 Task: Search one way flight ticket for 2 adults, 4 children and 1 infant on lap in business from New York/islip: Long Island Macarthur Airport to Indianapolis: Indianapolis International Airport on 8-5-2023. Choice of flights is Westjet. Price is upto 78000. Outbound departure time preference is 10:00.
Action: Mouse moved to (291, 246)
Screenshot: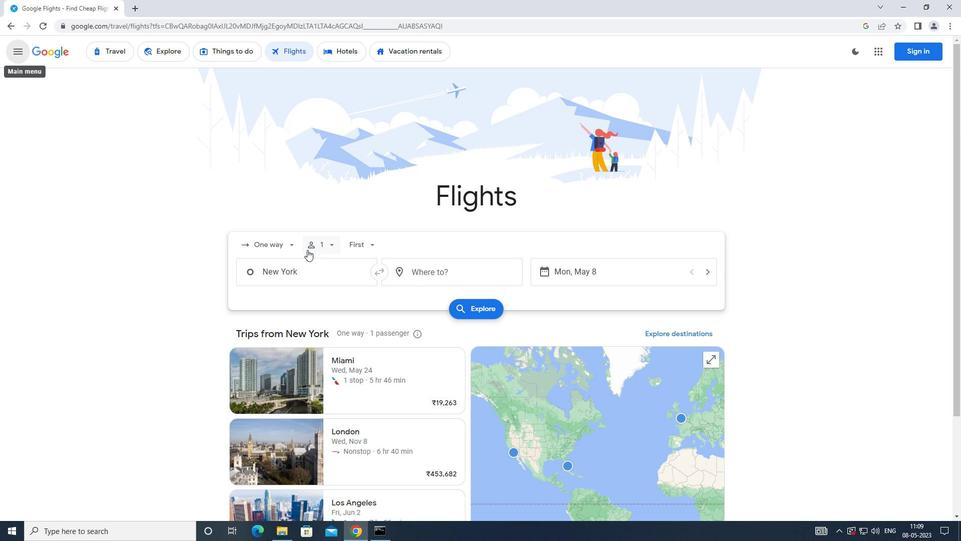 
Action: Mouse pressed left at (291, 246)
Screenshot: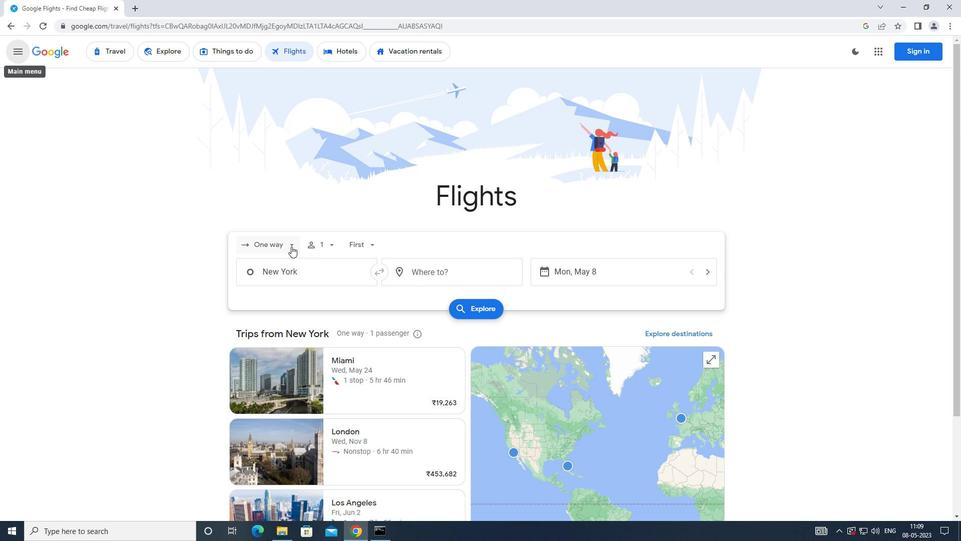
Action: Mouse moved to (298, 290)
Screenshot: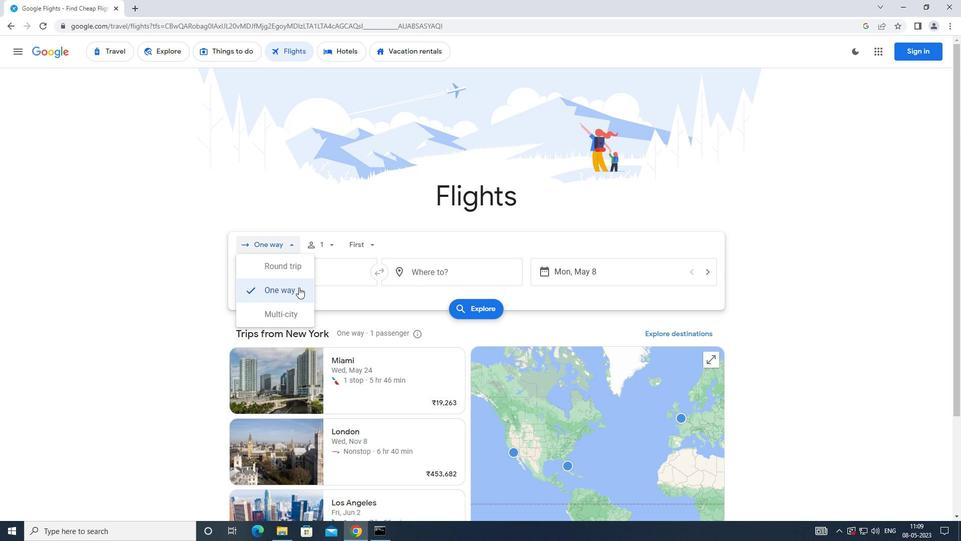 
Action: Mouse pressed left at (298, 290)
Screenshot: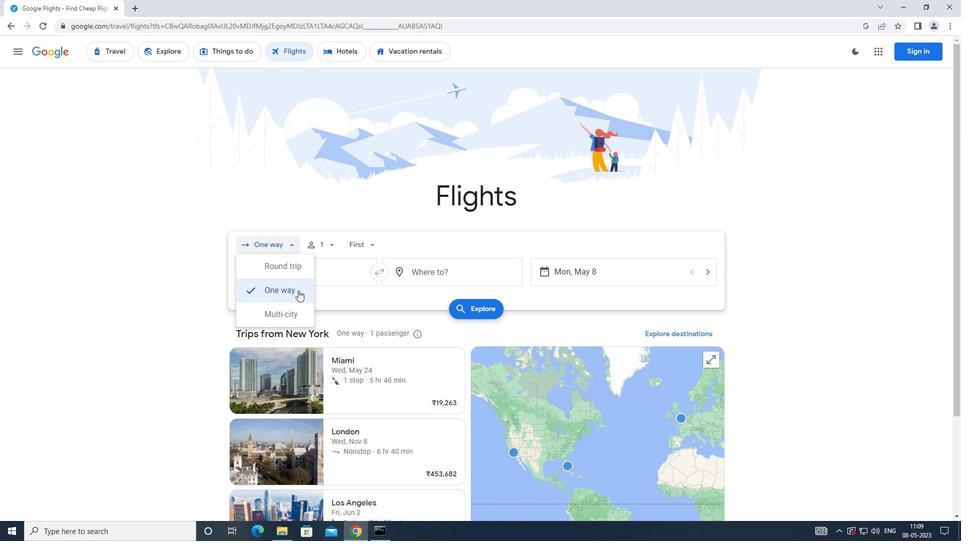 
Action: Mouse moved to (326, 248)
Screenshot: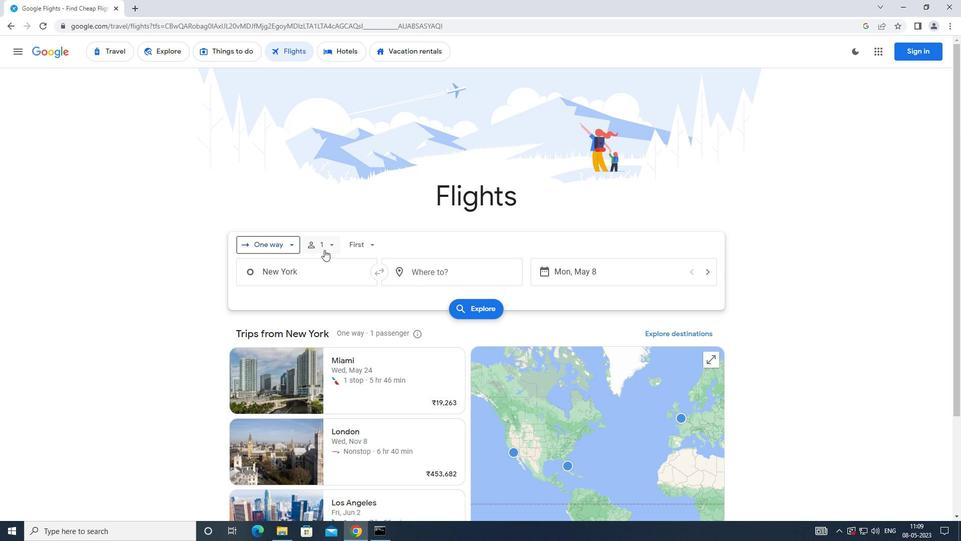 
Action: Mouse pressed left at (326, 248)
Screenshot: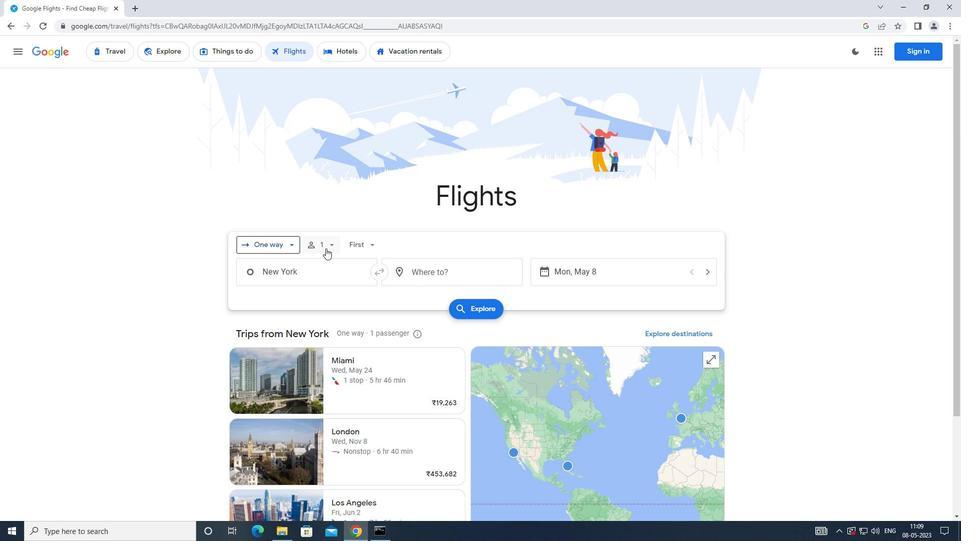
Action: Mouse moved to (415, 275)
Screenshot: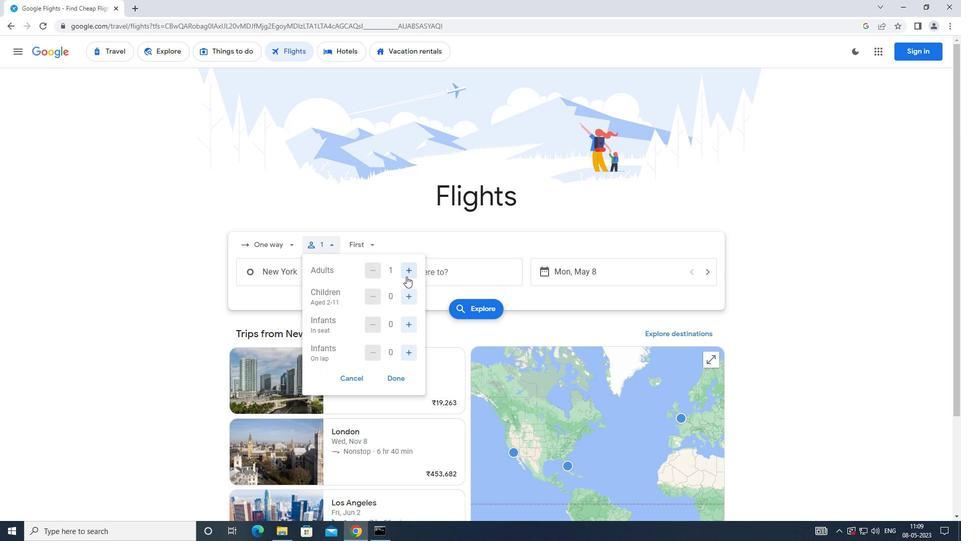 
Action: Mouse pressed left at (415, 275)
Screenshot: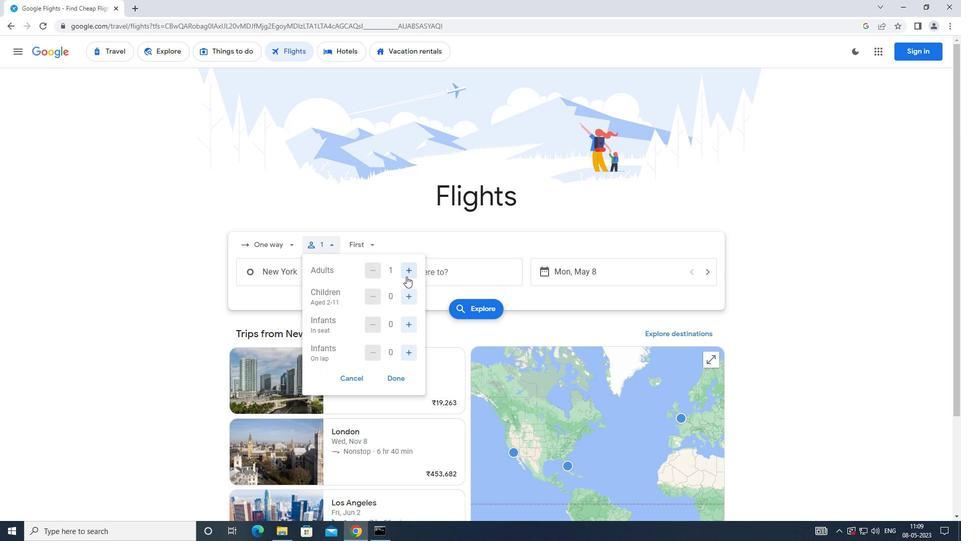 
Action: Mouse moved to (406, 294)
Screenshot: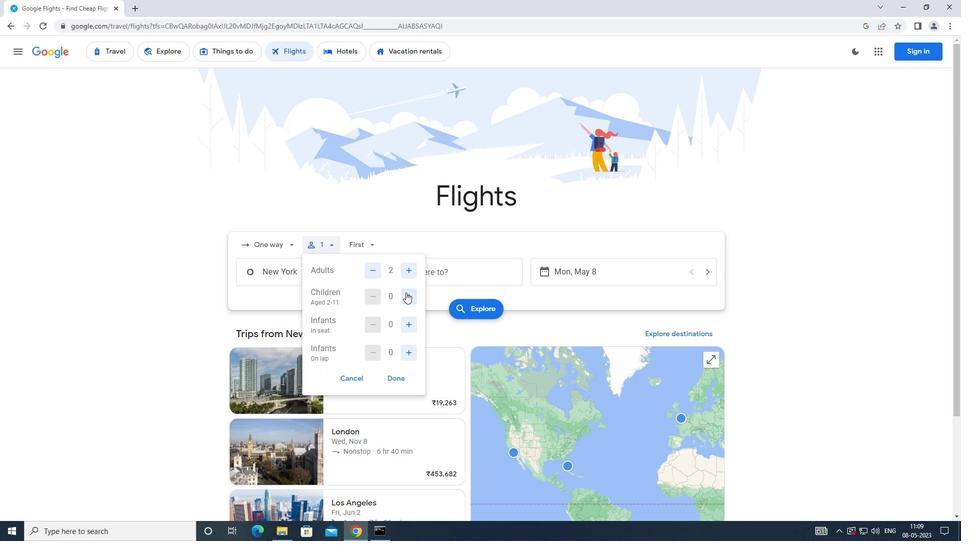 
Action: Mouse pressed left at (406, 294)
Screenshot: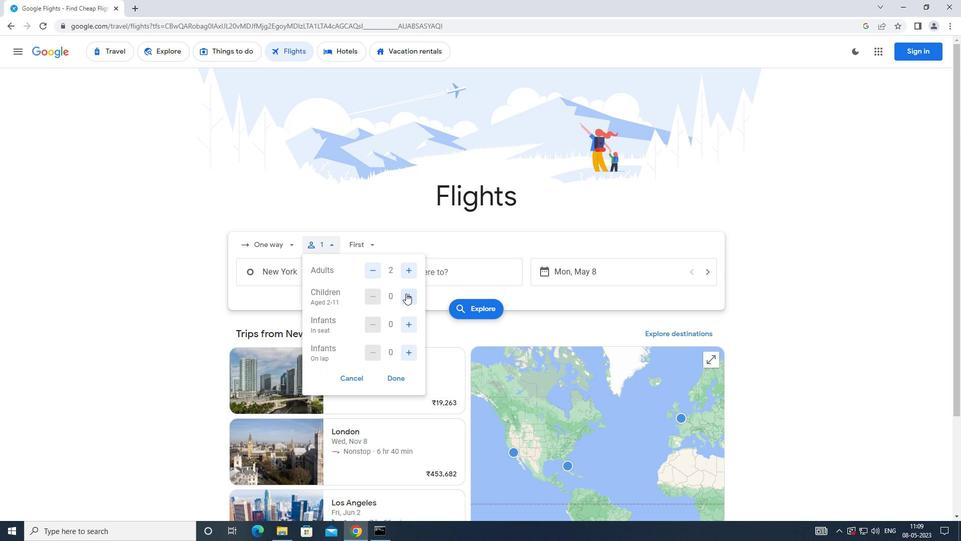 
Action: Mouse pressed left at (406, 294)
Screenshot: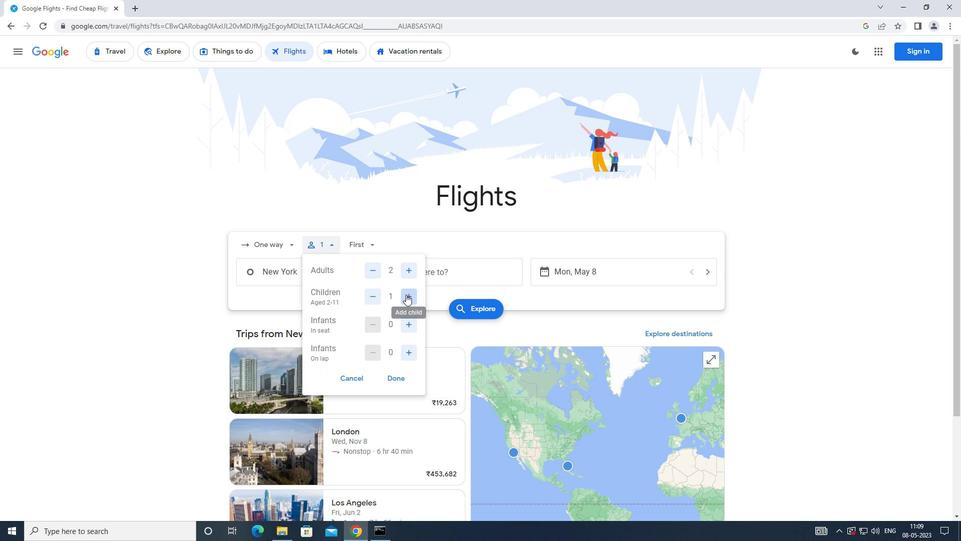 
Action: Mouse pressed left at (406, 294)
Screenshot: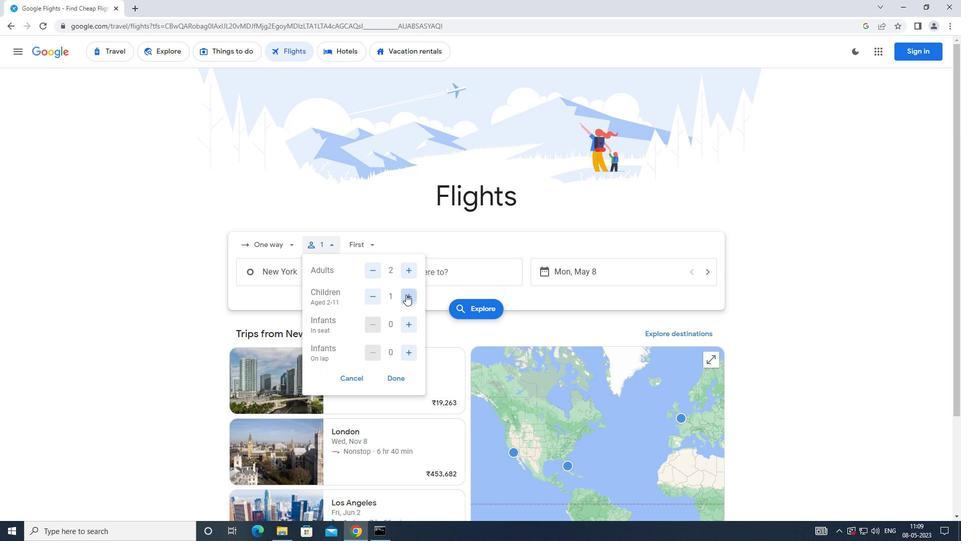 
Action: Mouse pressed left at (406, 294)
Screenshot: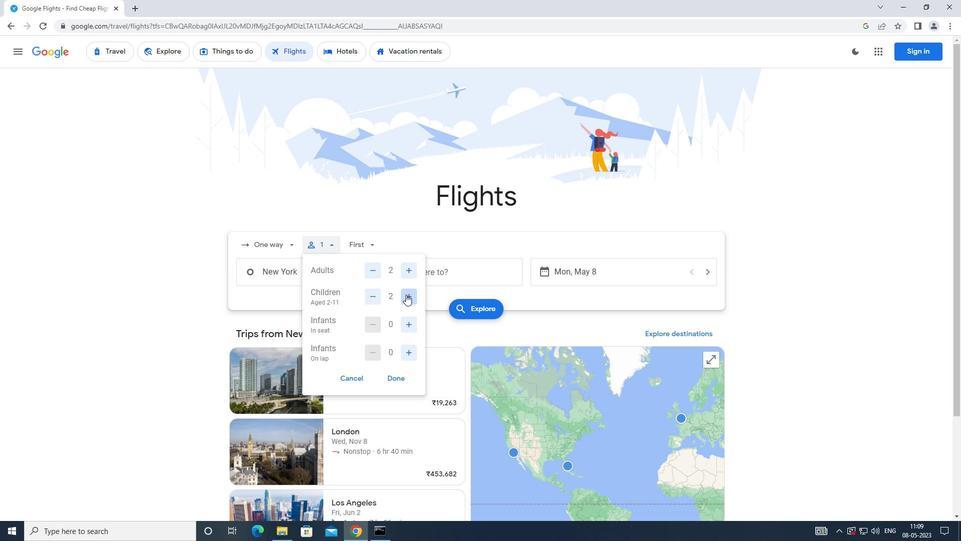 
Action: Mouse moved to (405, 326)
Screenshot: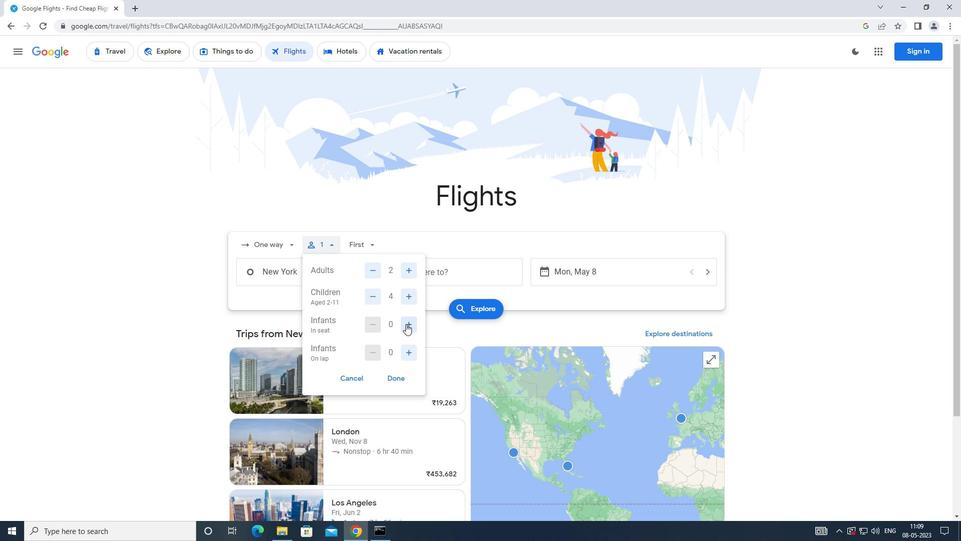 
Action: Mouse pressed left at (405, 326)
Screenshot: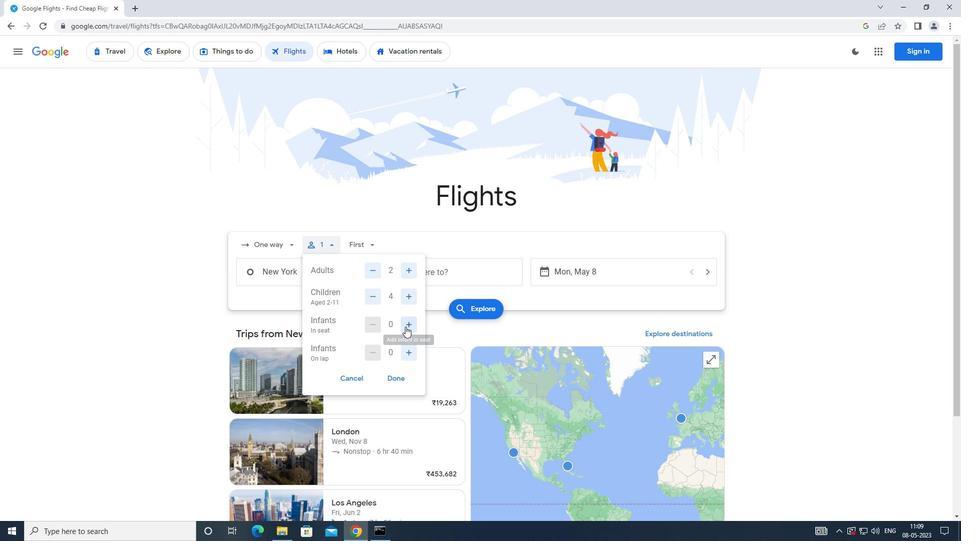 
Action: Mouse moved to (401, 379)
Screenshot: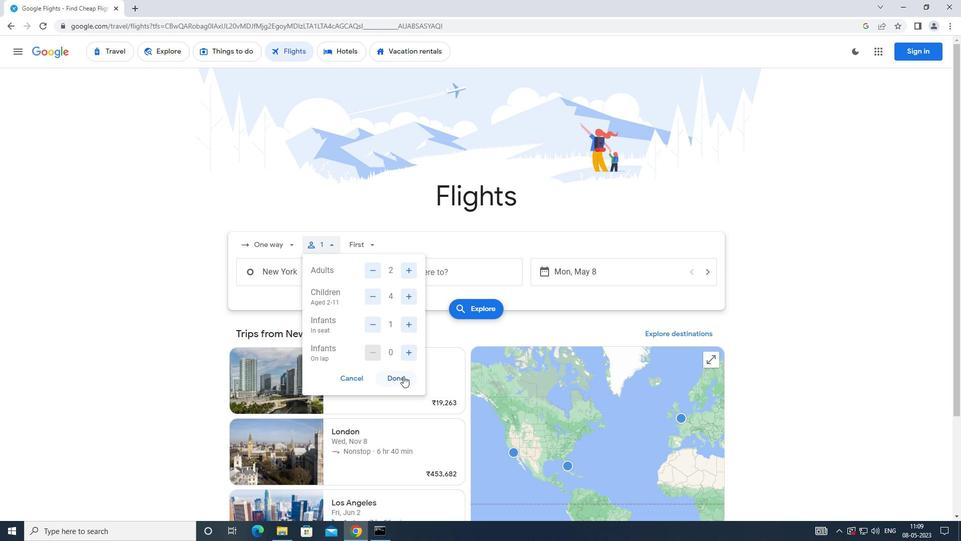 
Action: Mouse pressed left at (401, 379)
Screenshot: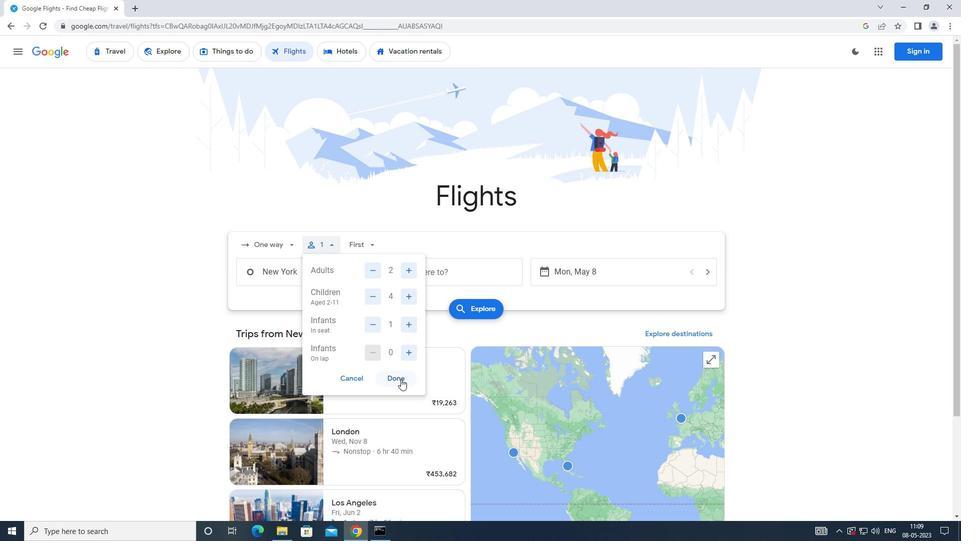 
Action: Mouse moved to (367, 249)
Screenshot: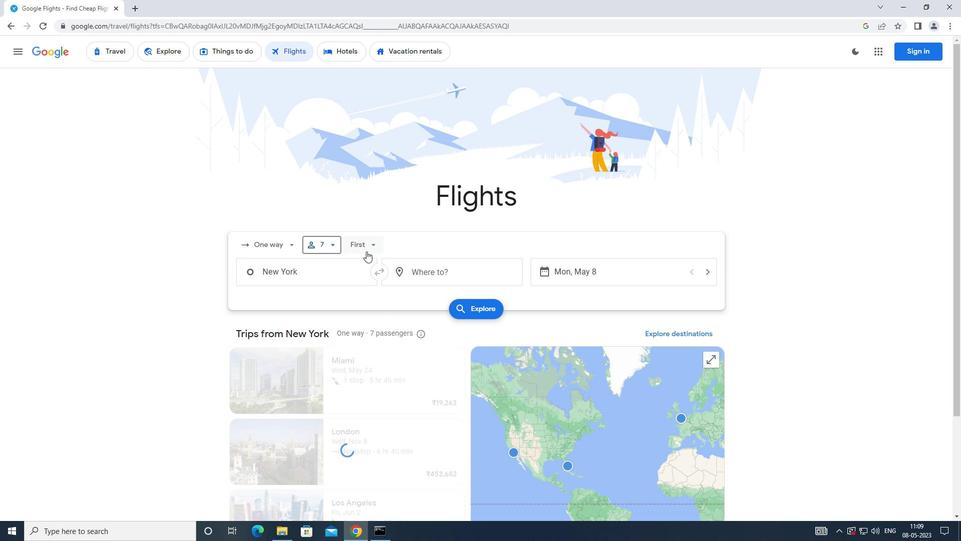 
Action: Mouse pressed left at (367, 249)
Screenshot: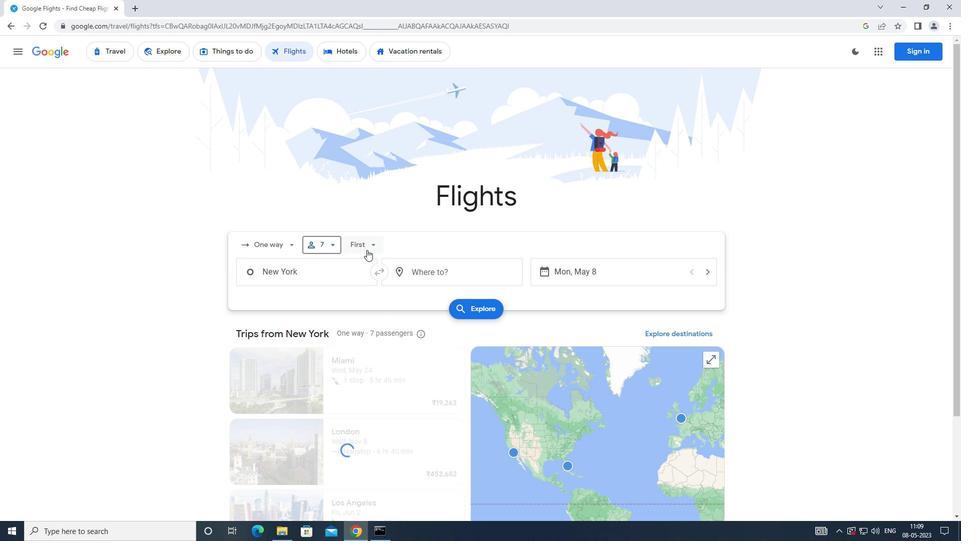 
Action: Mouse moved to (381, 308)
Screenshot: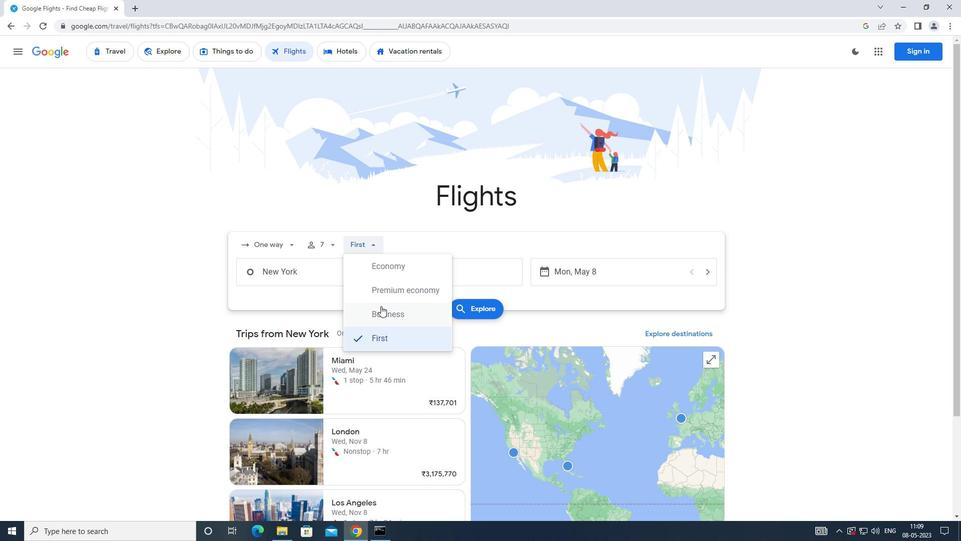 
Action: Mouse pressed left at (381, 308)
Screenshot: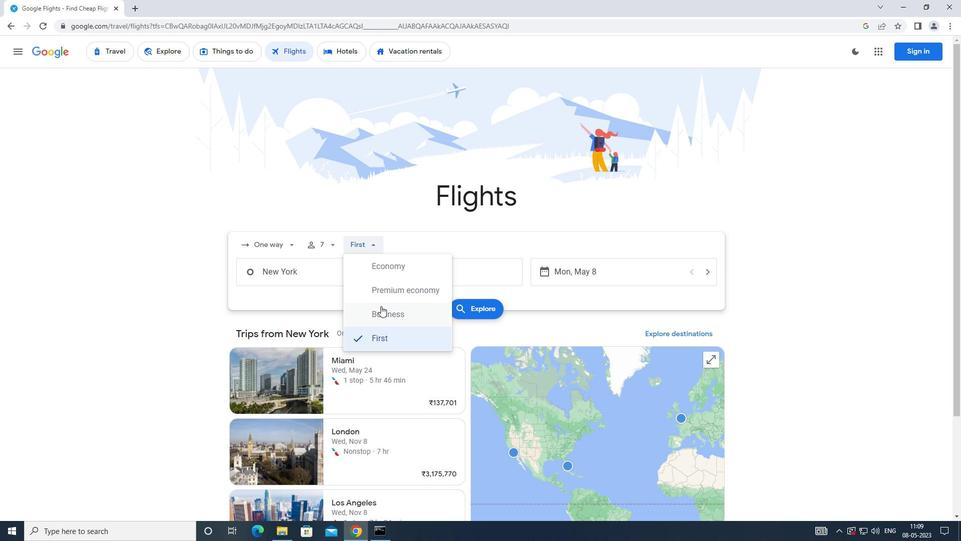 
Action: Mouse moved to (347, 270)
Screenshot: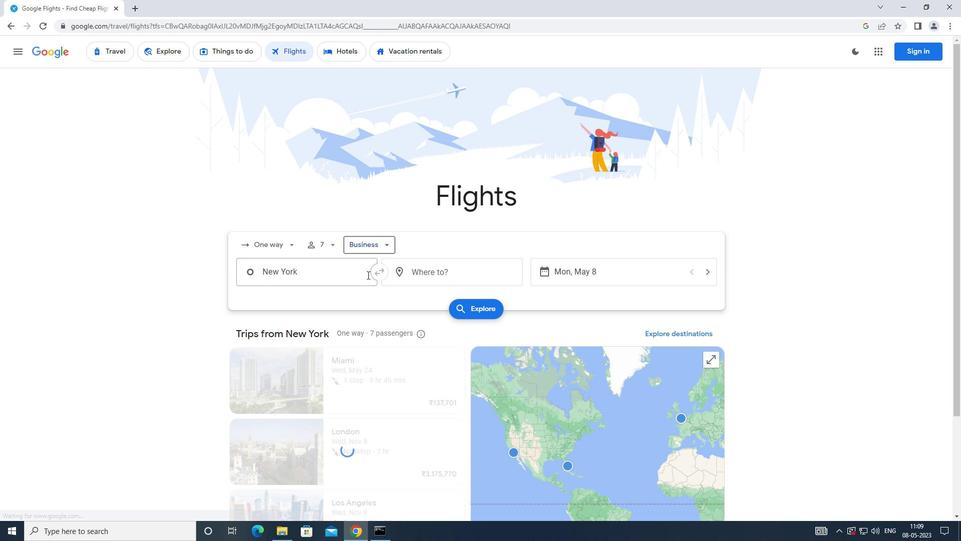 
Action: Mouse pressed left at (347, 270)
Screenshot: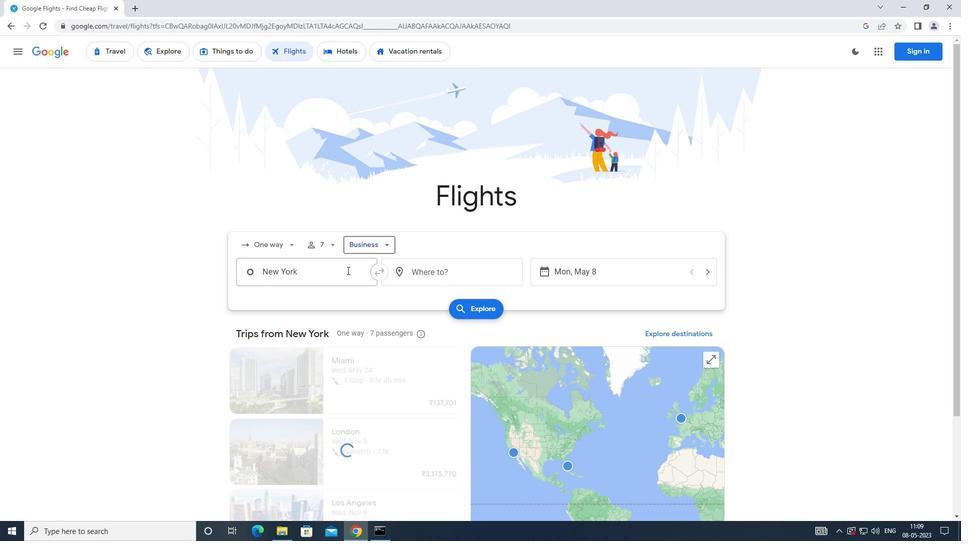 
Action: Mouse moved to (326, 307)
Screenshot: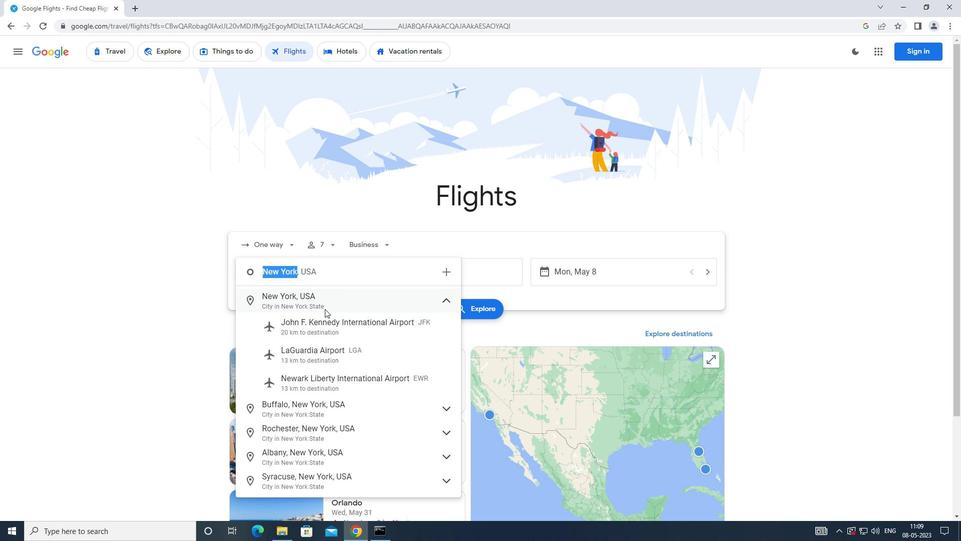 
Action: Mouse pressed left at (326, 307)
Screenshot: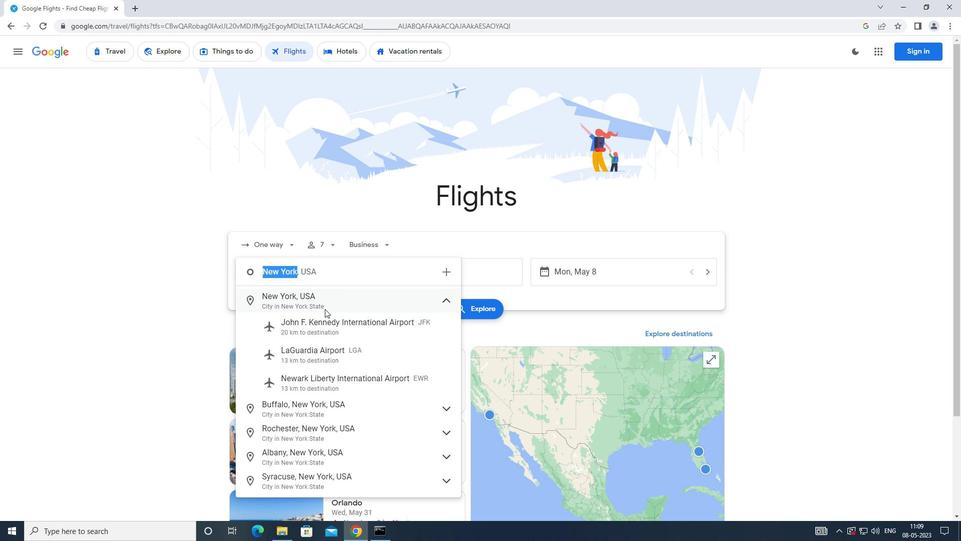 
Action: Mouse moved to (403, 281)
Screenshot: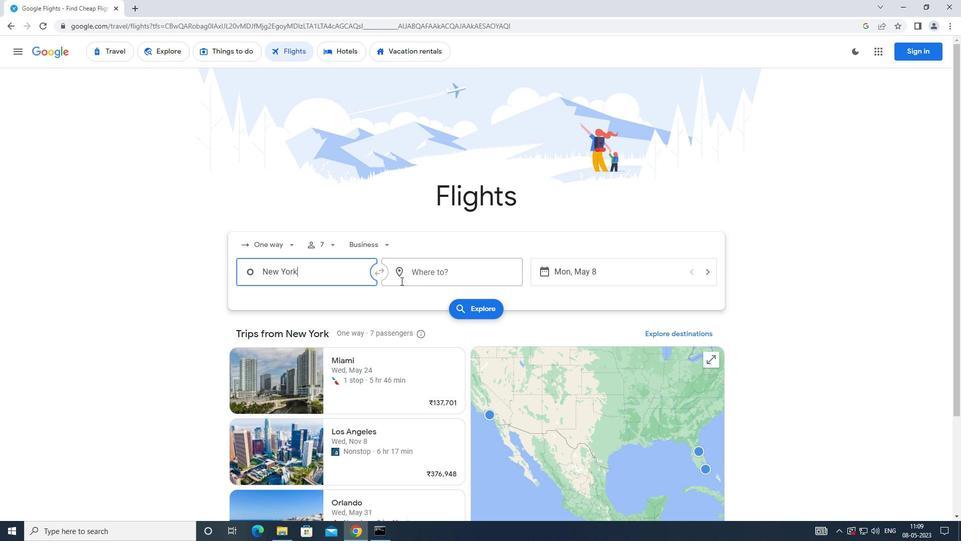 
Action: Mouse pressed left at (403, 281)
Screenshot: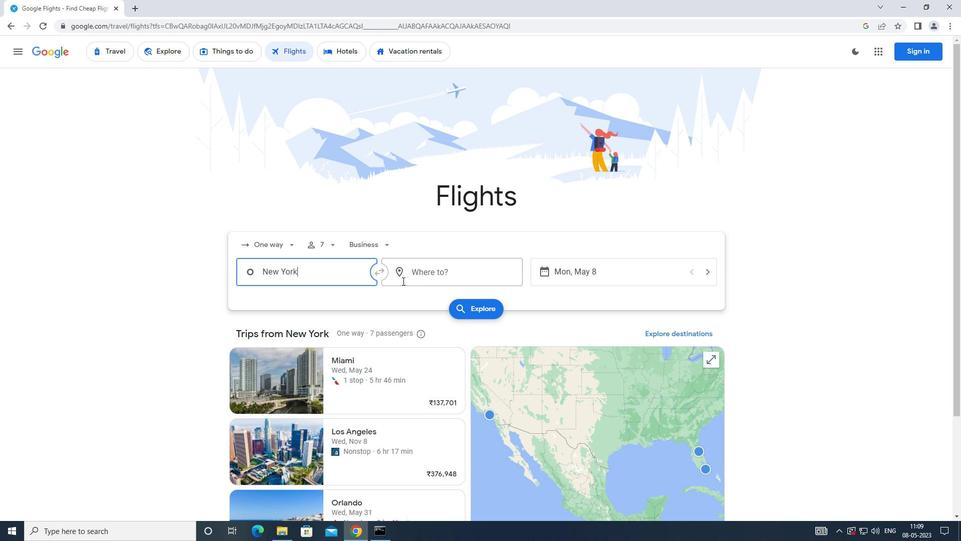
Action: Mouse moved to (403, 281)
Screenshot: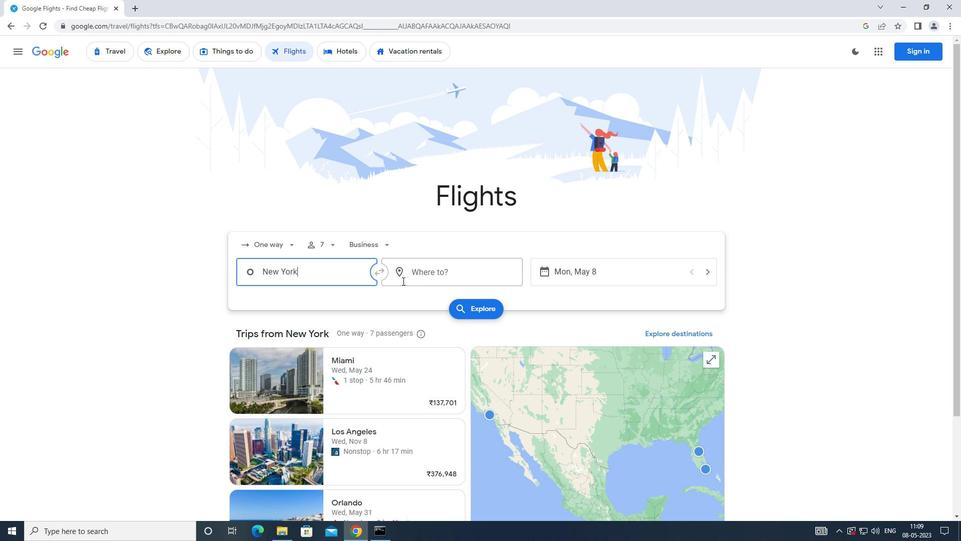 
Action: Key pressed <Key.caps_lock>i<Key.caps_lock>ndianapolish
Screenshot: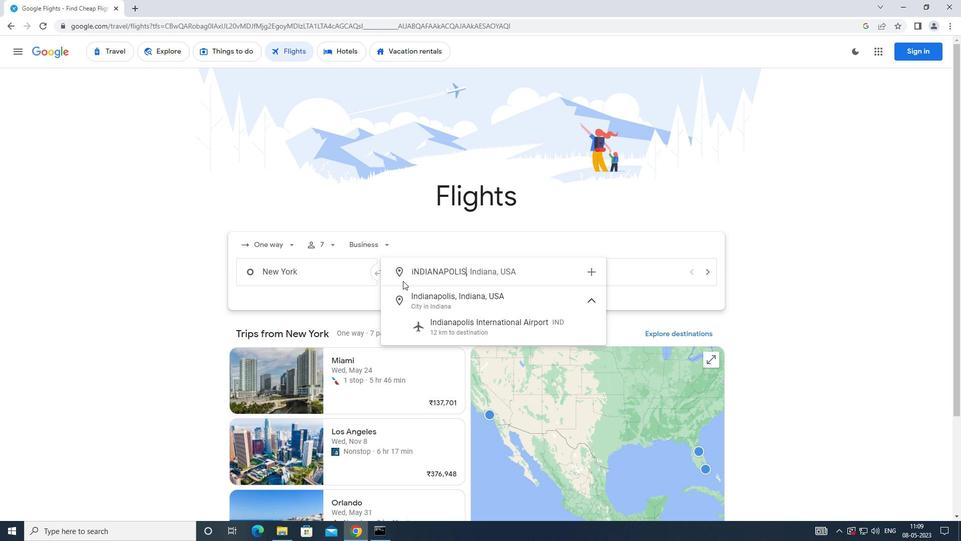 
Action: Mouse moved to (441, 334)
Screenshot: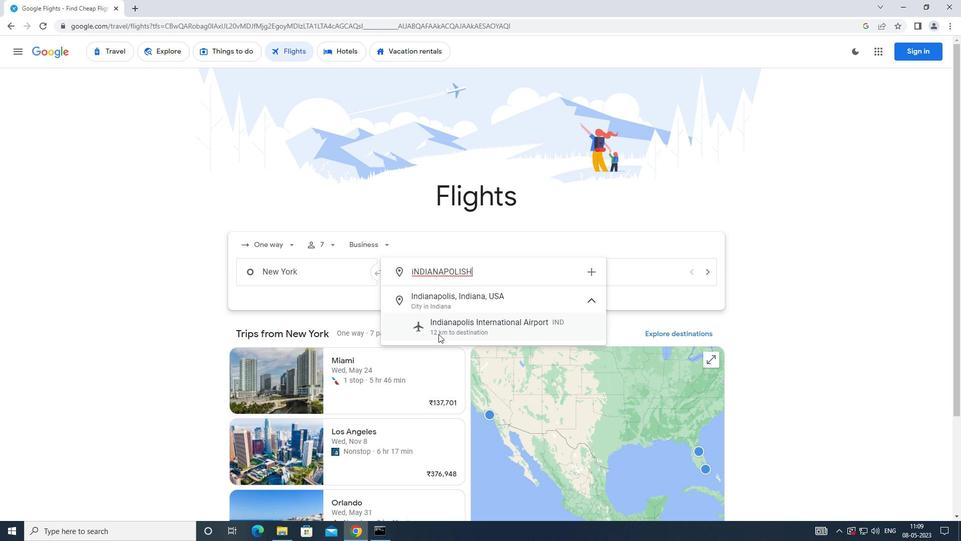 
Action: Mouse pressed left at (441, 334)
Screenshot: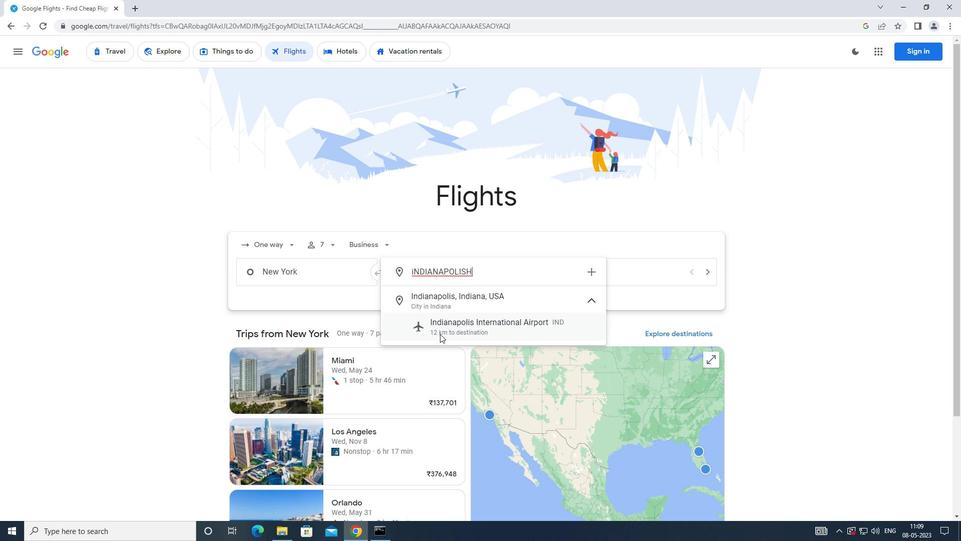 
Action: Mouse moved to (601, 276)
Screenshot: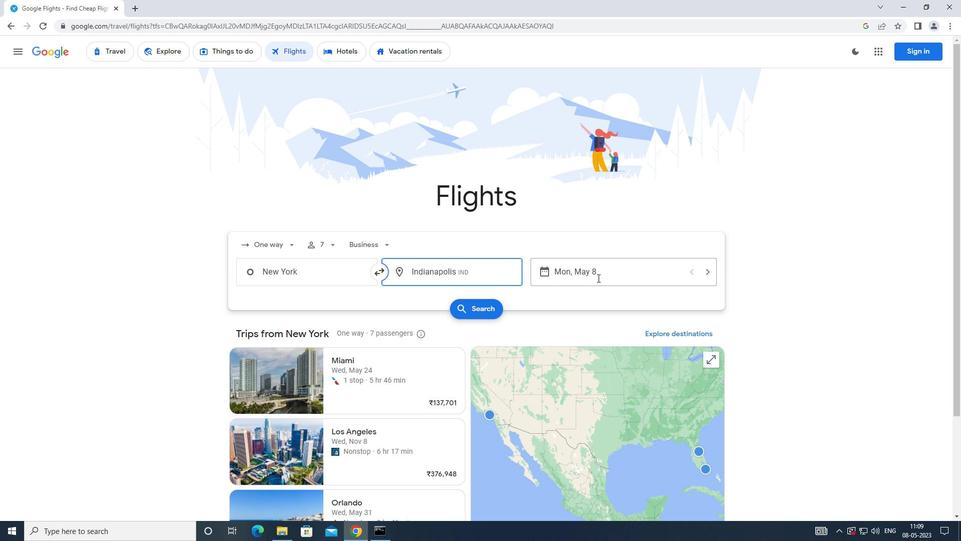
Action: Mouse pressed left at (601, 276)
Screenshot: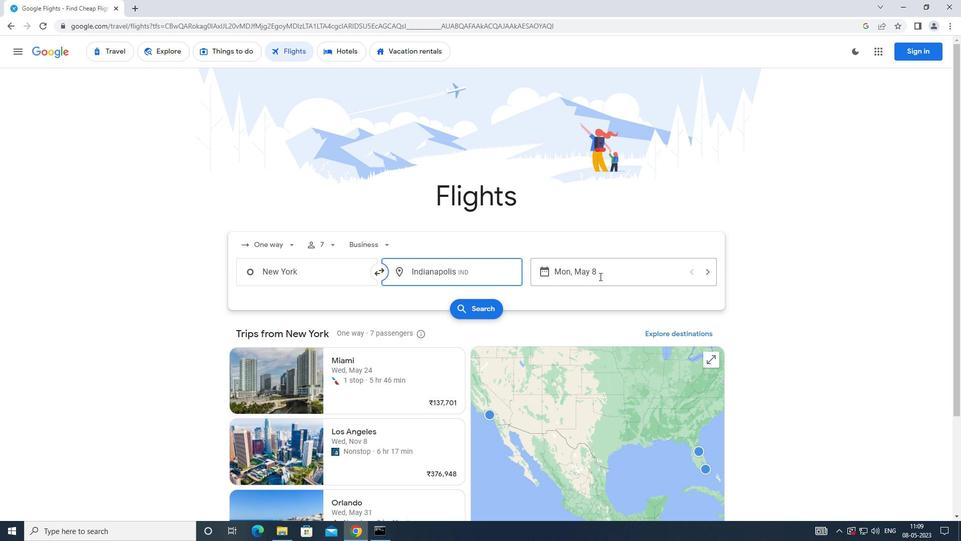 
Action: Mouse moved to (382, 357)
Screenshot: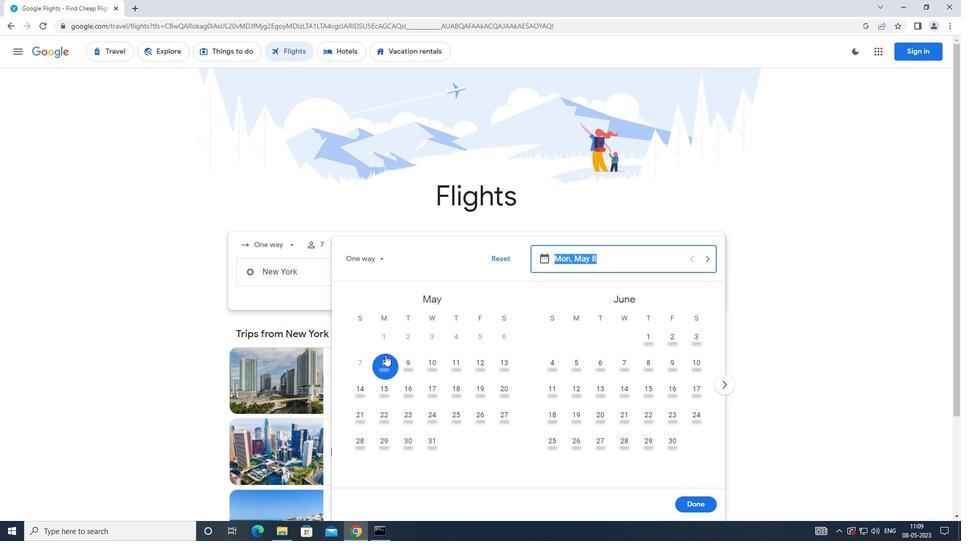 
Action: Mouse pressed left at (382, 357)
Screenshot: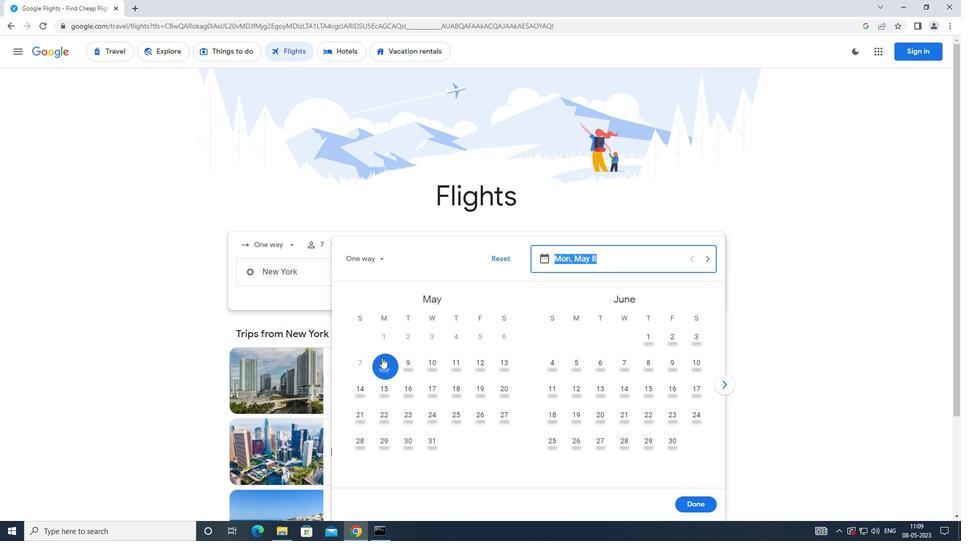 
Action: Mouse moved to (686, 503)
Screenshot: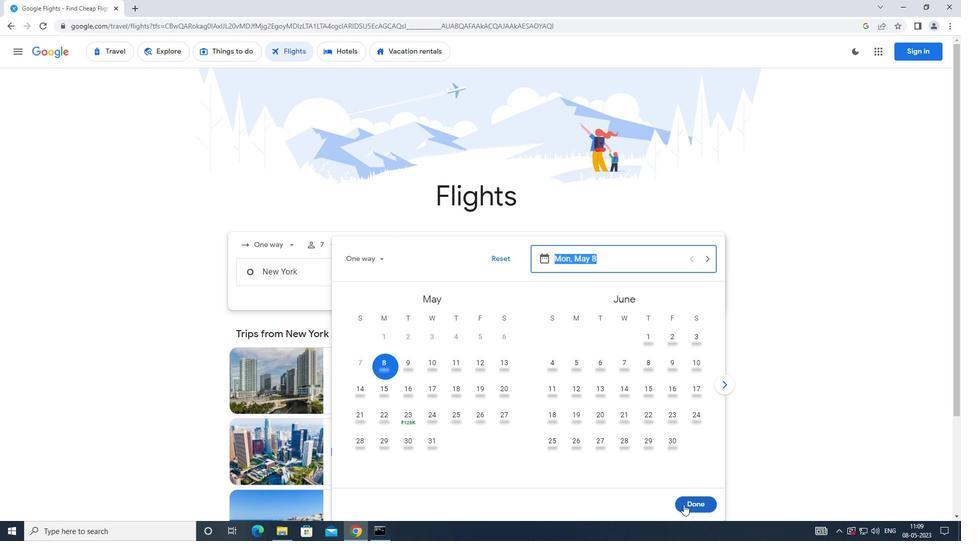 
Action: Mouse pressed left at (686, 503)
Screenshot: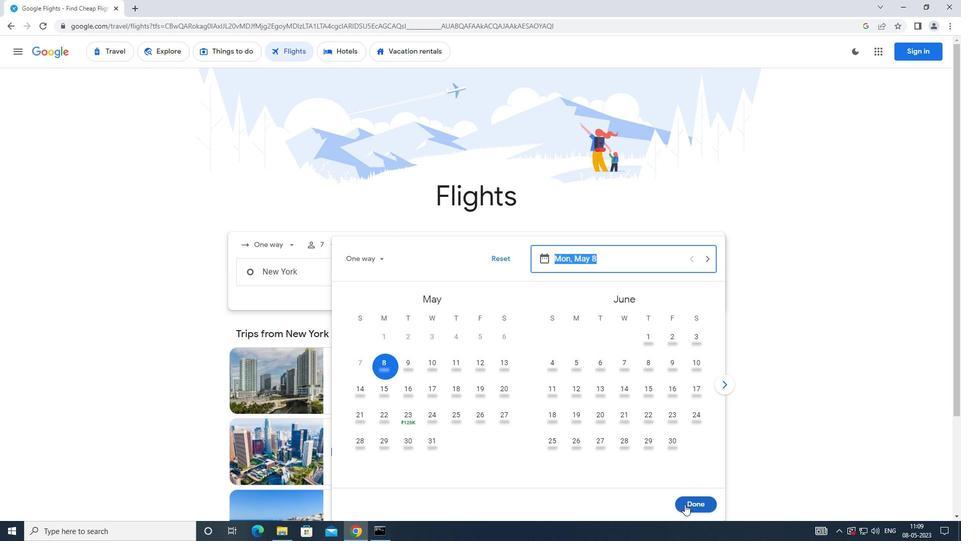 
Action: Mouse moved to (500, 314)
Screenshot: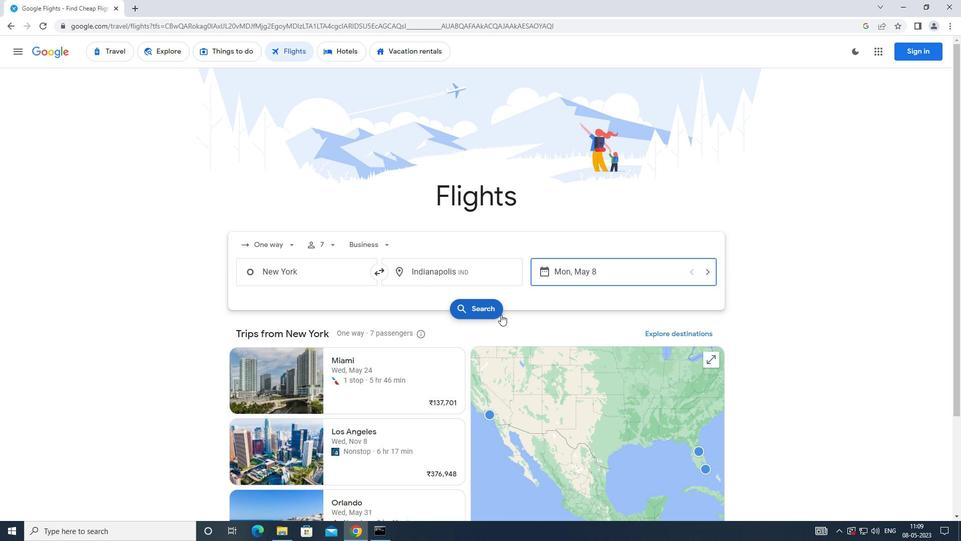 
Action: Mouse pressed left at (500, 314)
Screenshot: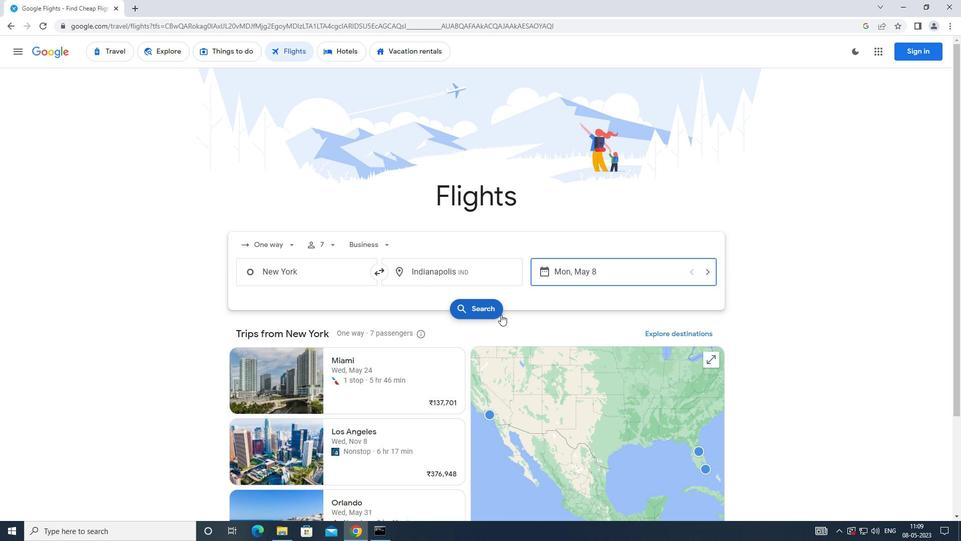 
Action: Mouse moved to (249, 142)
Screenshot: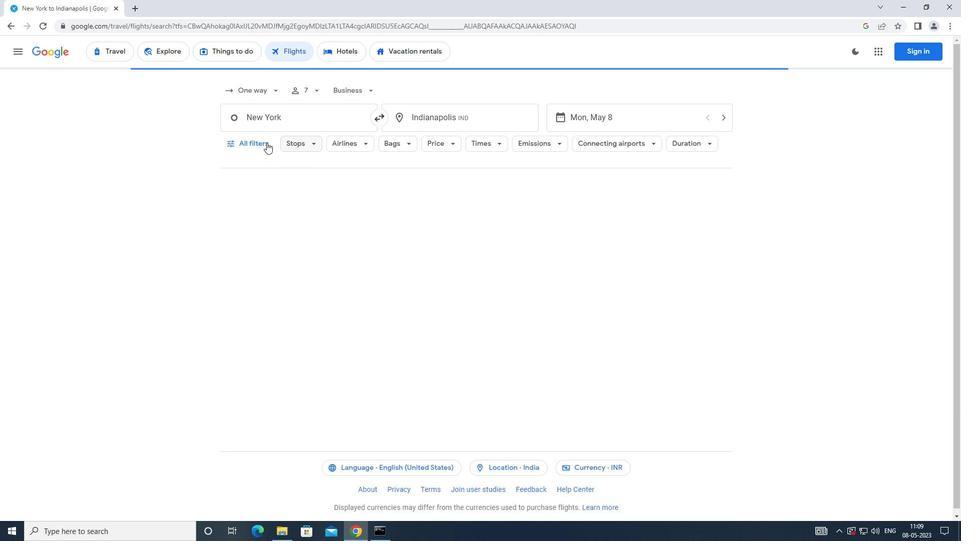 
Action: Mouse pressed left at (249, 142)
Screenshot: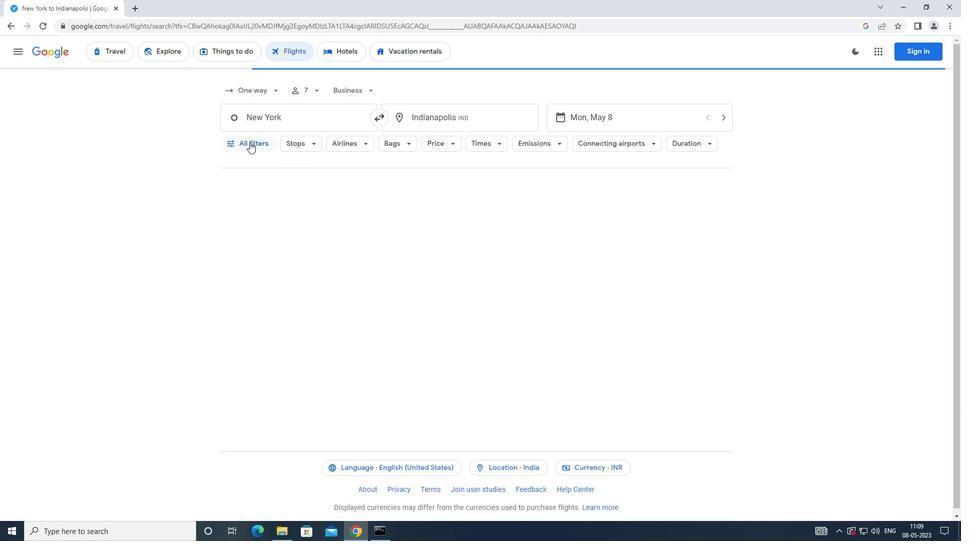 
Action: Mouse moved to (369, 358)
Screenshot: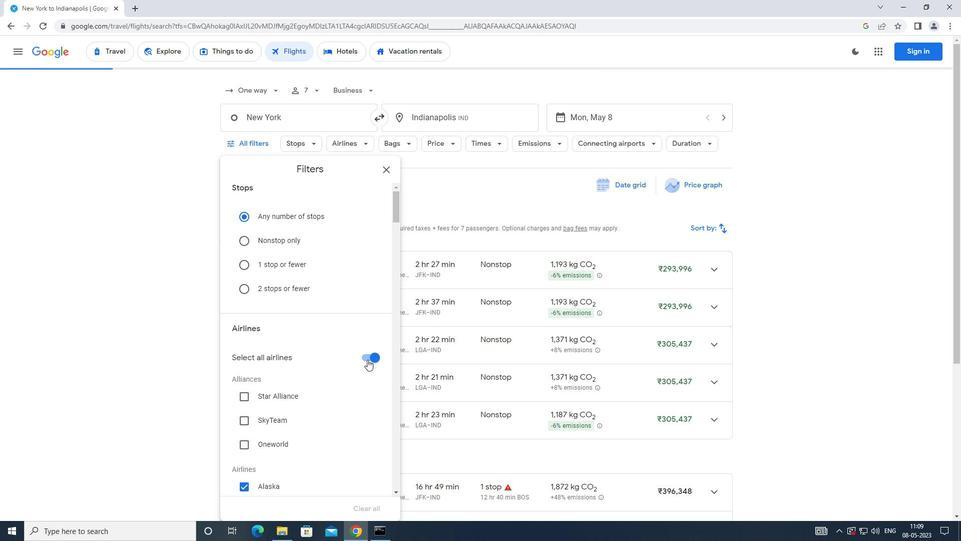 
Action: Mouse pressed left at (369, 358)
Screenshot: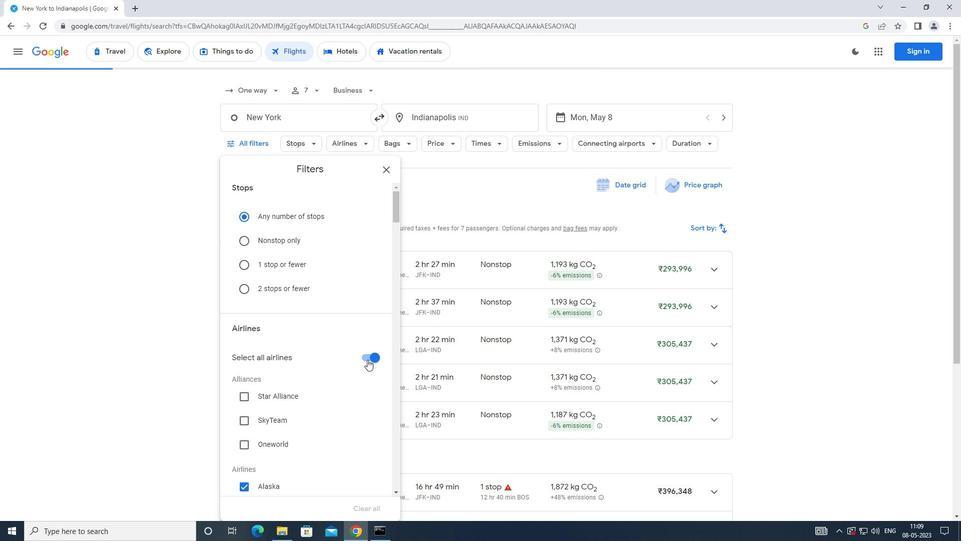 
Action: Mouse moved to (356, 367)
Screenshot: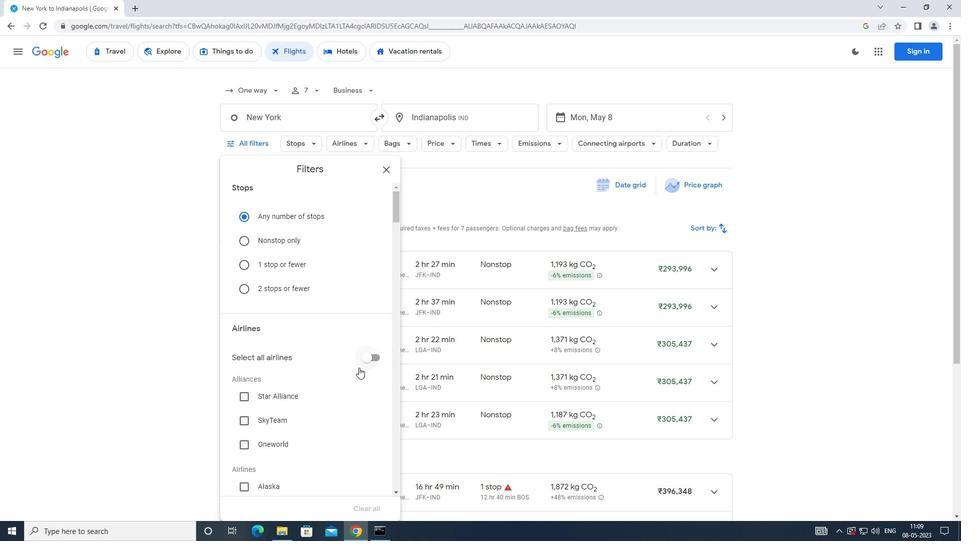 
Action: Mouse scrolled (356, 367) with delta (0, 0)
Screenshot: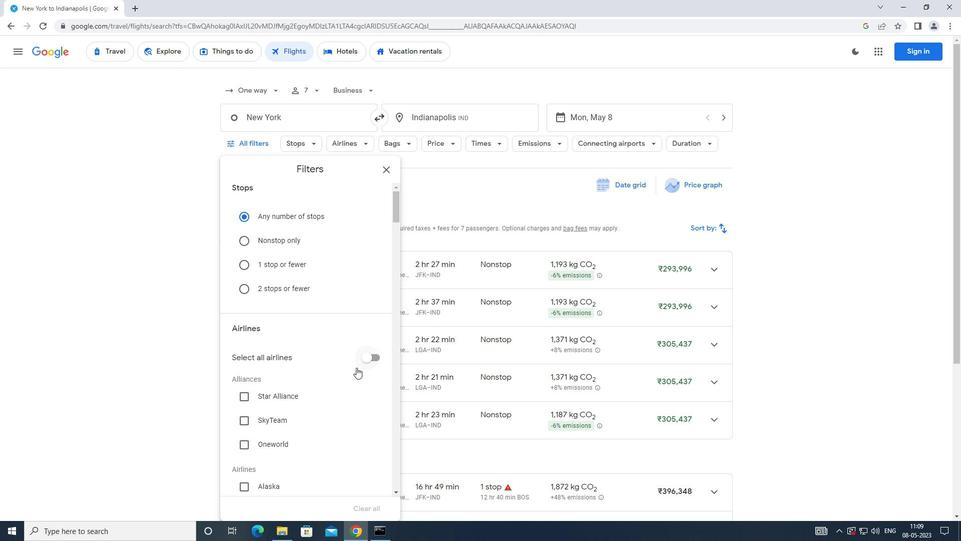 
Action: Mouse scrolled (356, 367) with delta (0, 0)
Screenshot: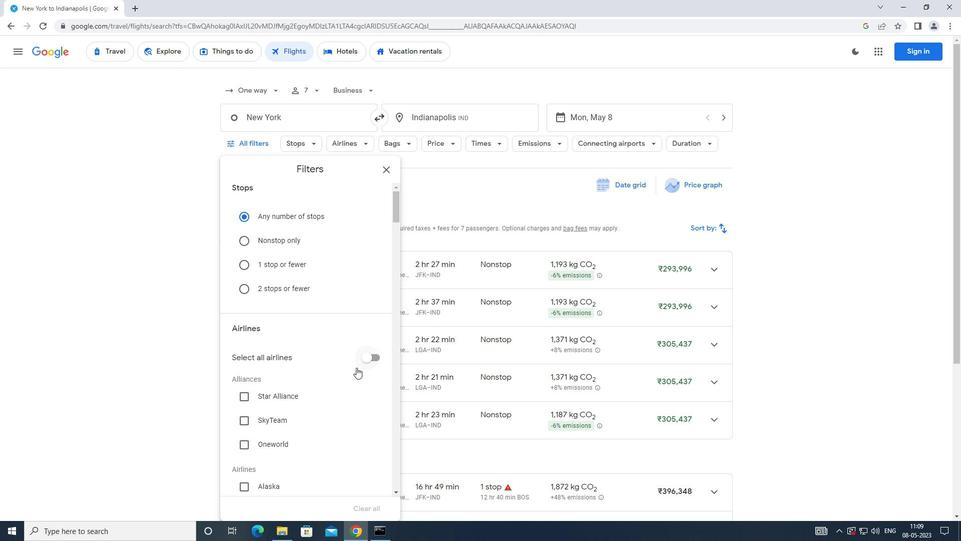 
Action: Mouse scrolled (356, 367) with delta (0, 0)
Screenshot: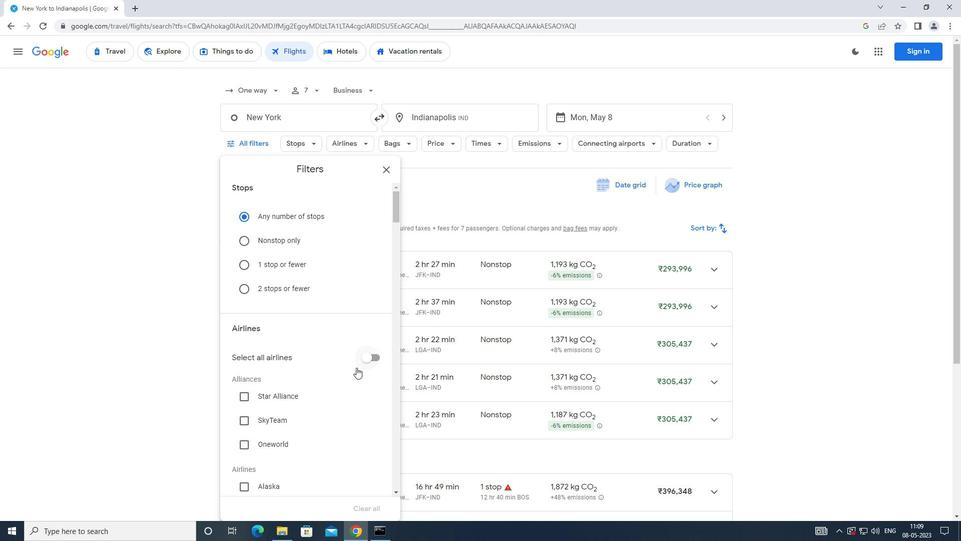 
Action: Mouse scrolled (356, 367) with delta (0, 0)
Screenshot: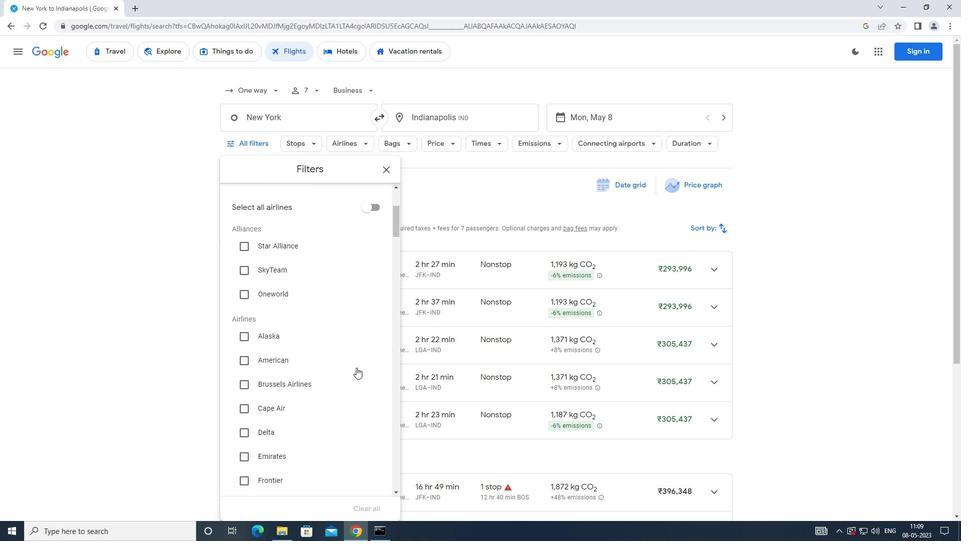 
Action: Mouse scrolled (356, 367) with delta (0, 0)
Screenshot: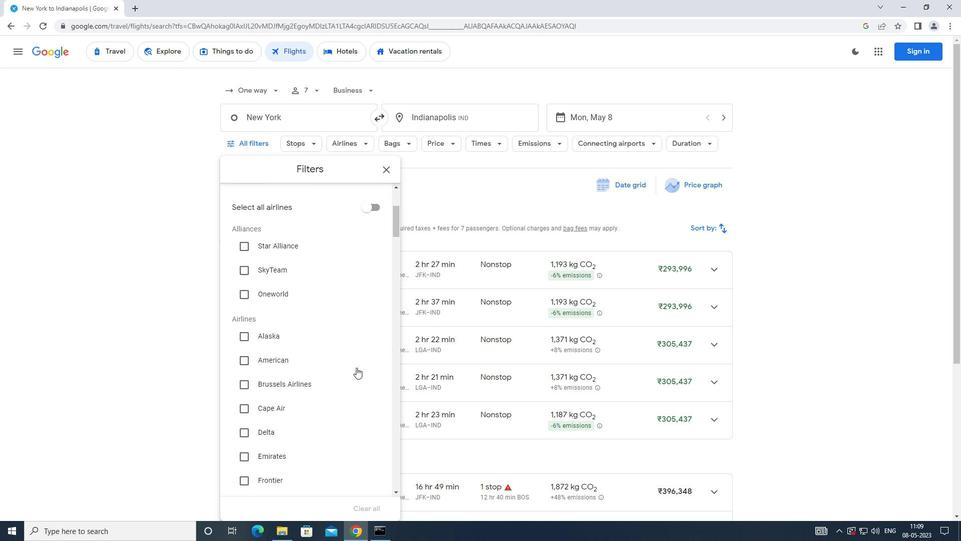 
Action: Mouse scrolled (356, 367) with delta (0, 0)
Screenshot: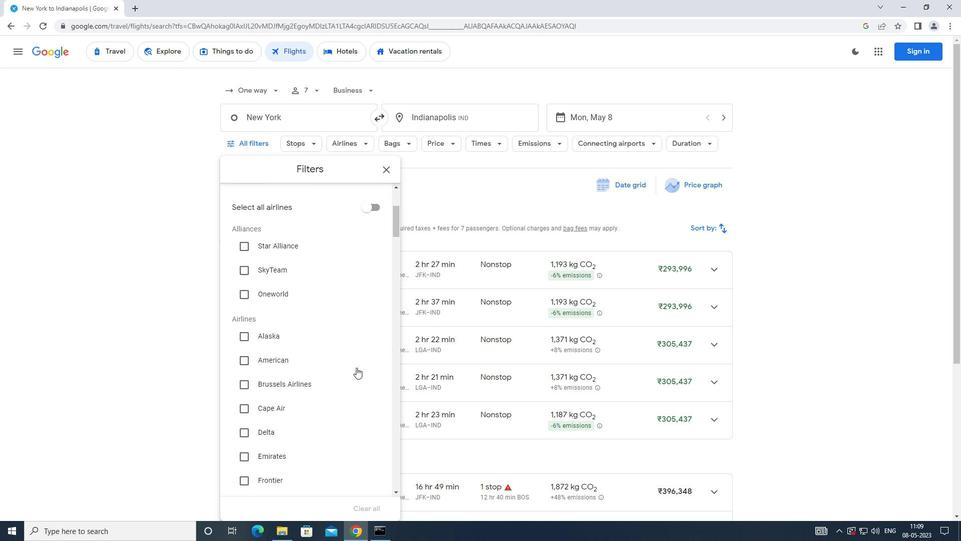 
Action: Mouse scrolled (356, 367) with delta (0, 0)
Screenshot: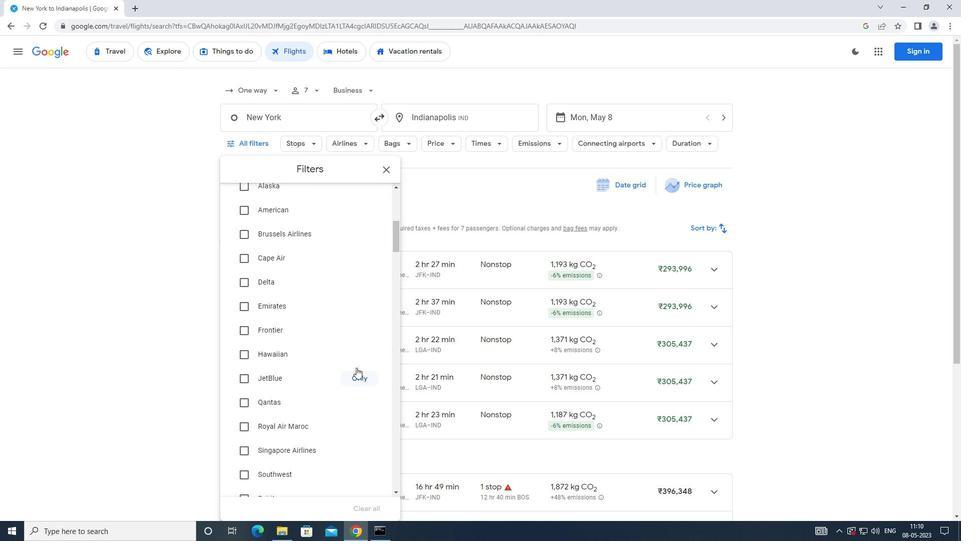 
Action: Mouse scrolled (356, 367) with delta (0, 0)
Screenshot: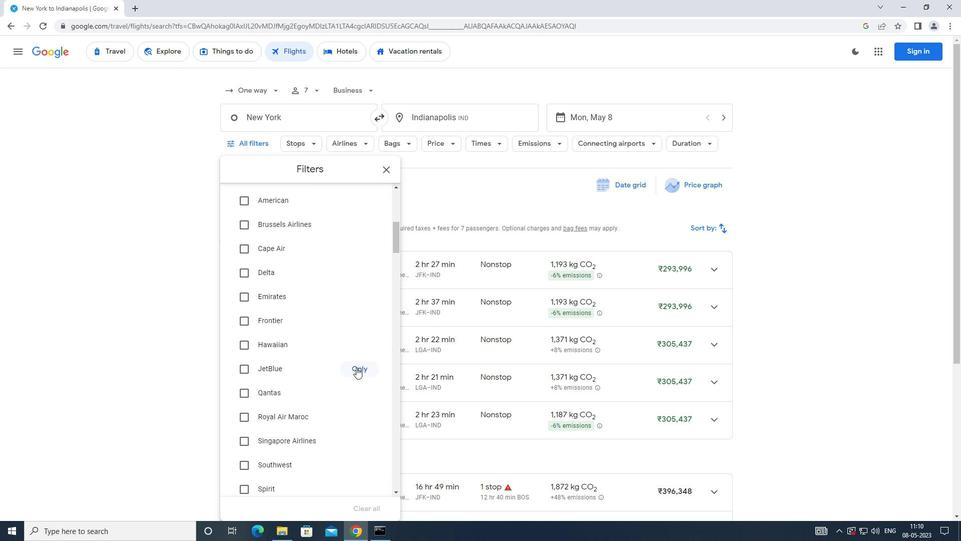
Action: Mouse scrolled (356, 367) with delta (0, 0)
Screenshot: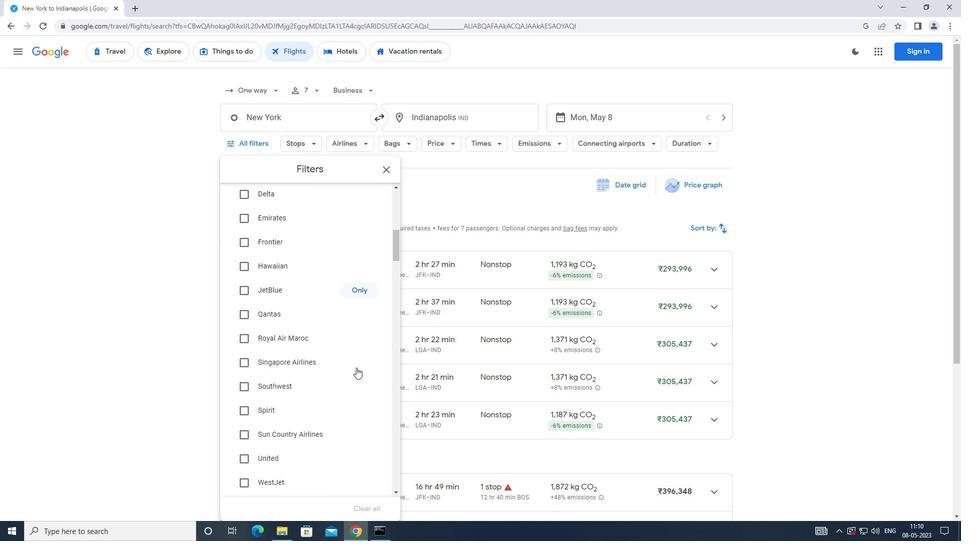 
Action: Mouse moved to (245, 420)
Screenshot: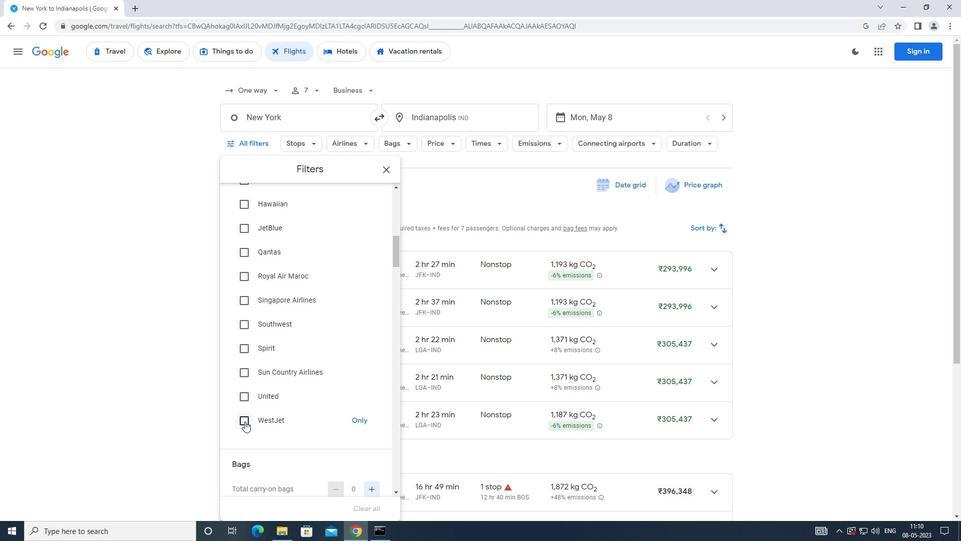 
Action: Mouse pressed left at (245, 420)
Screenshot: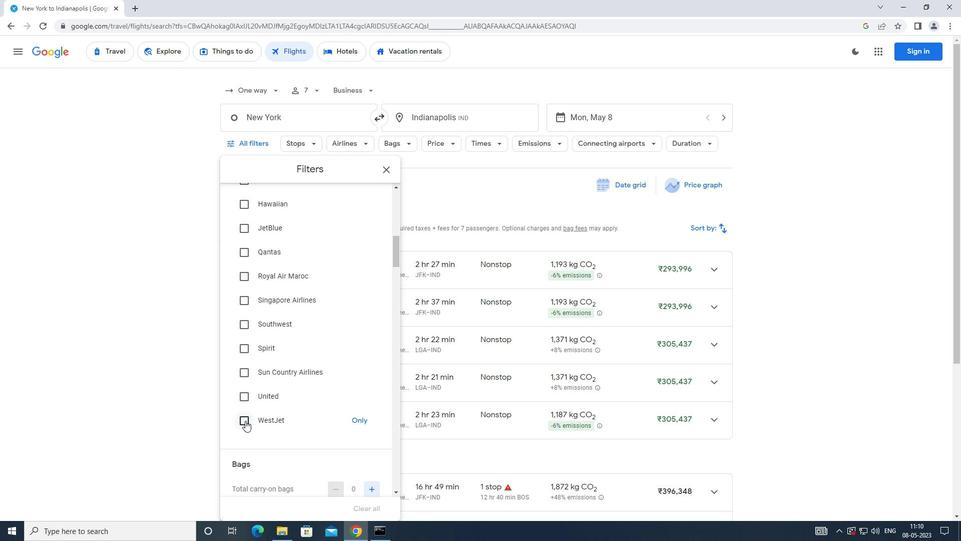 
Action: Mouse moved to (305, 409)
Screenshot: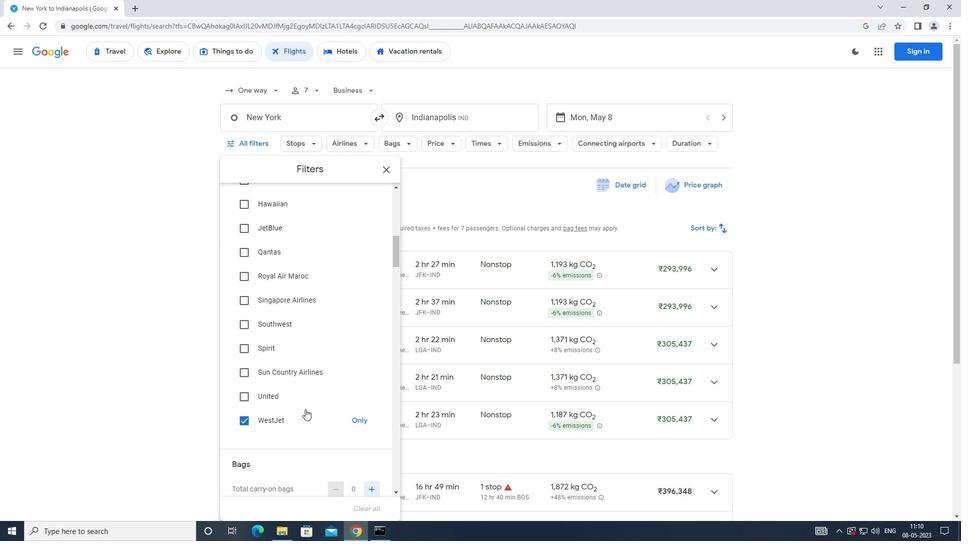 
Action: Mouse scrolled (305, 408) with delta (0, 0)
Screenshot: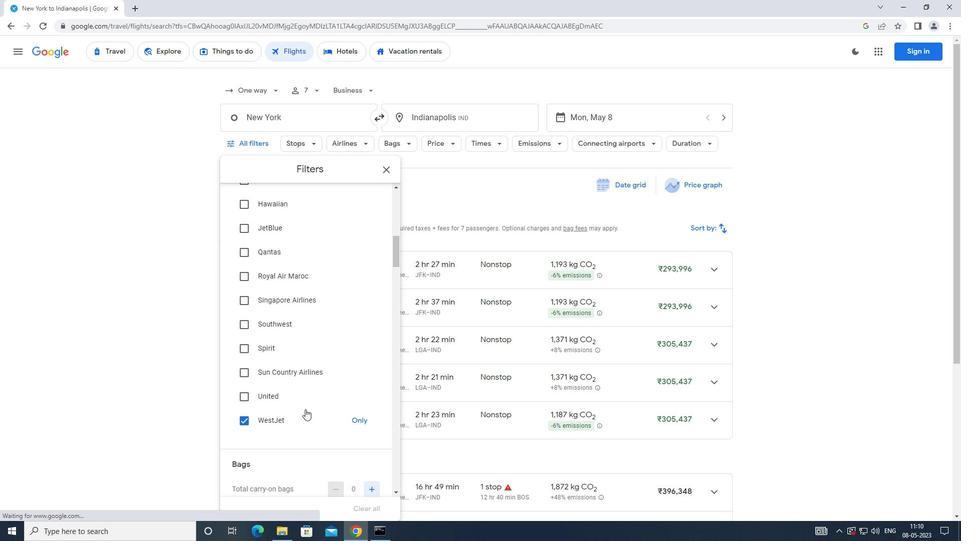 
Action: Mouse scrolled (305, 408) with delta (0, 0)
Screenshot: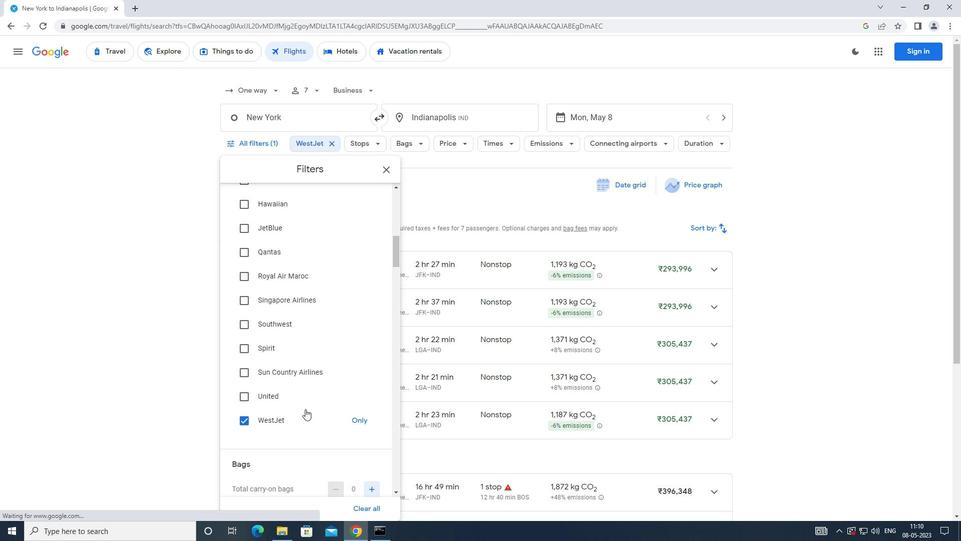 
Action: Mouse moved to (309, 403)
Screenshot: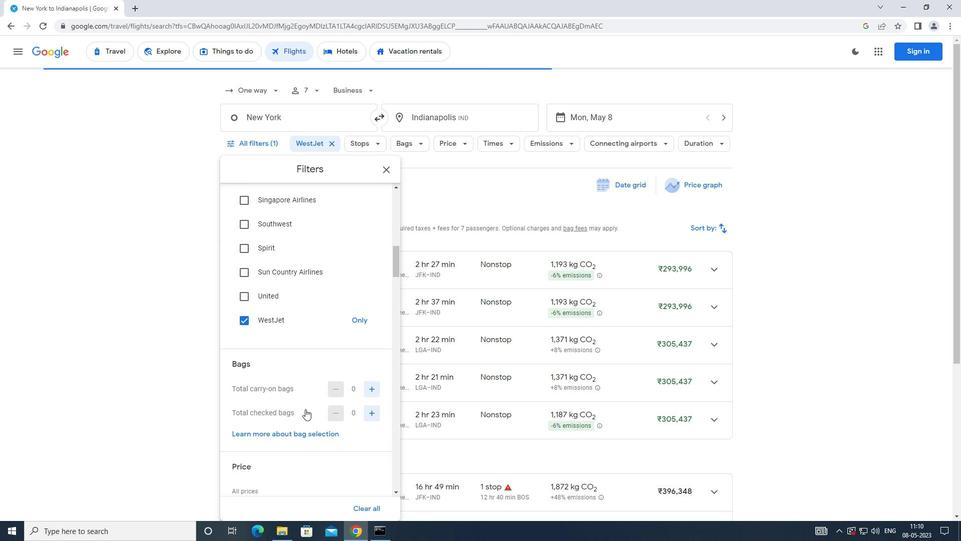 
Action: Mouse scrolled (309, 402) with delta (0, 0)
Screenshot: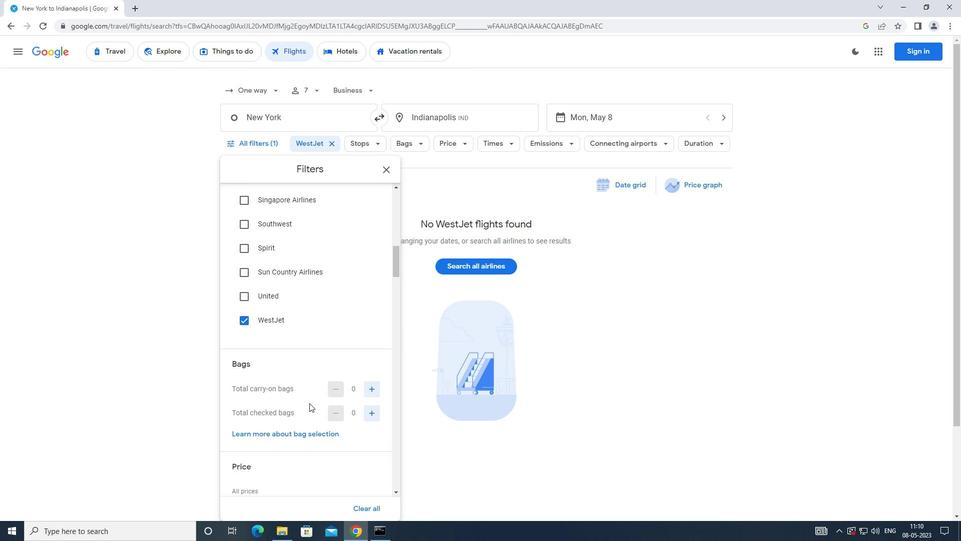 
Action: Mouse scrolled (309, 402) with delta (0, 0)
Screenshot: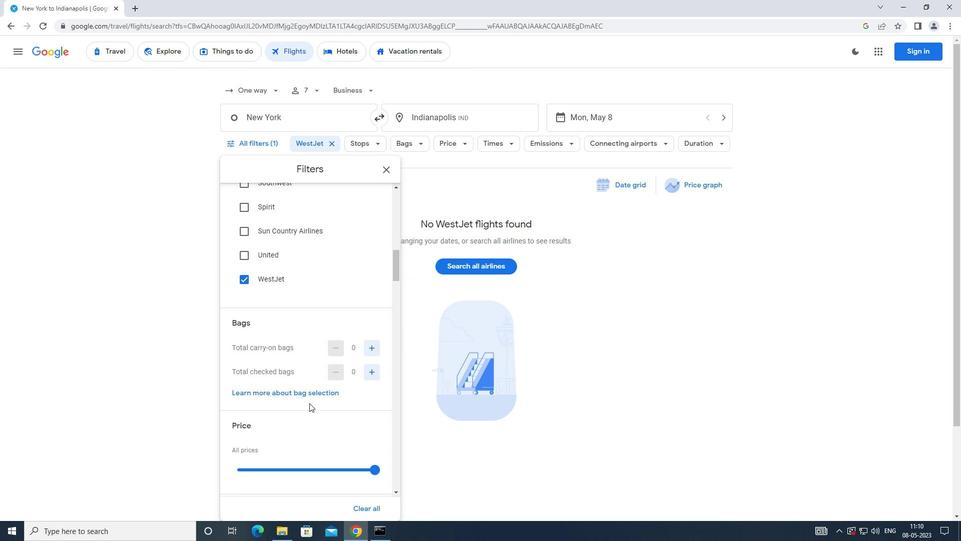 
Action: Mouse scrolled (309, 402) with delta (0, 0)
Screenshot: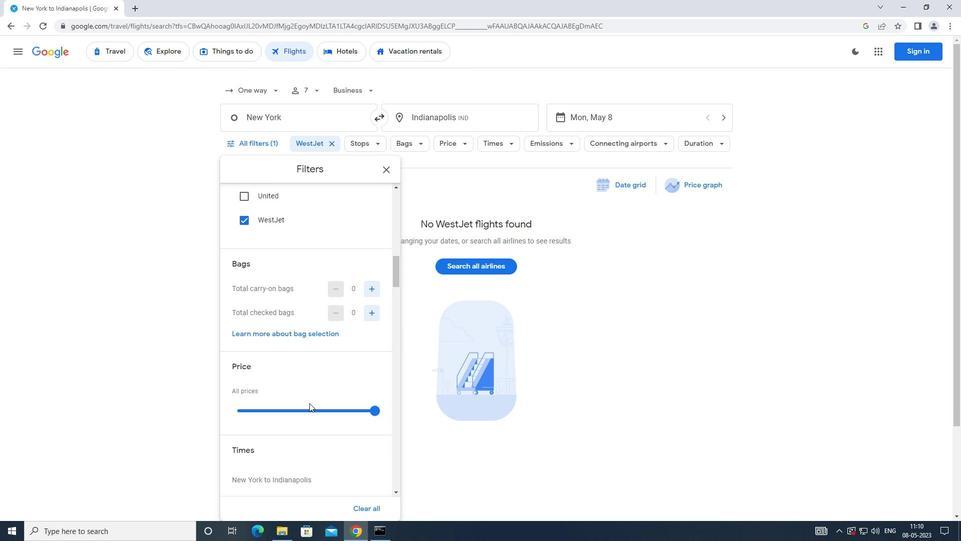 
Action: Mouse moved to (377, 362)
Screenshot: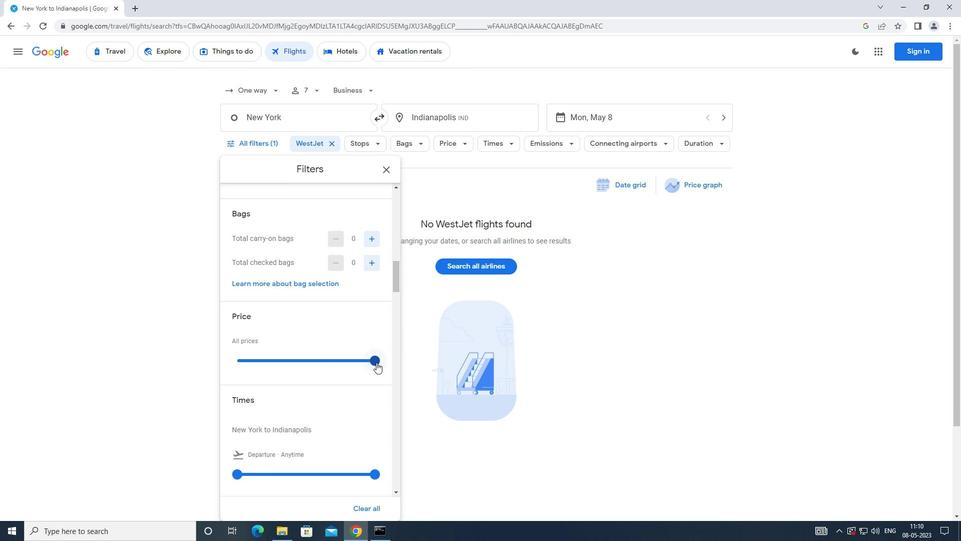 
Action: Mouse pressed left at (377, 362)
Screenshot: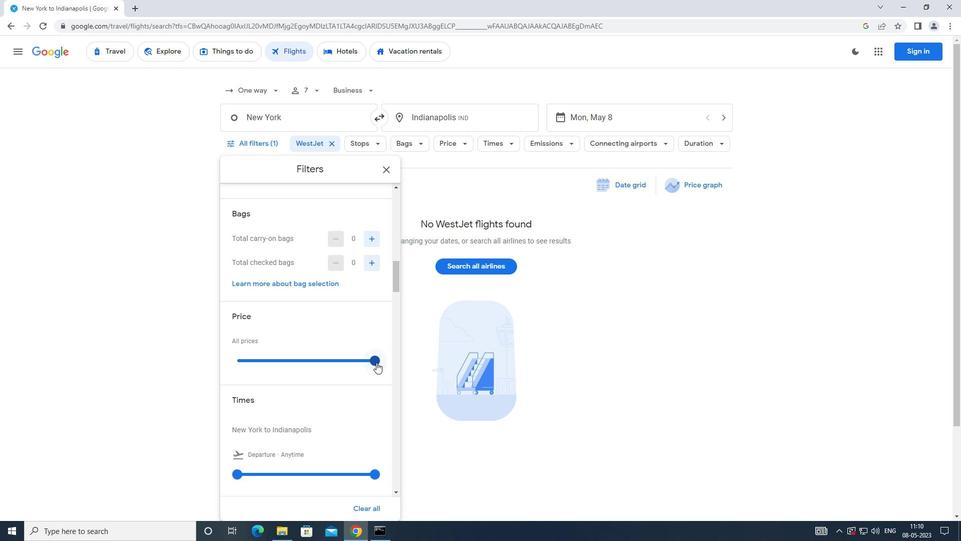 
Action: Mouse moved to (290, 386)
Screenshot: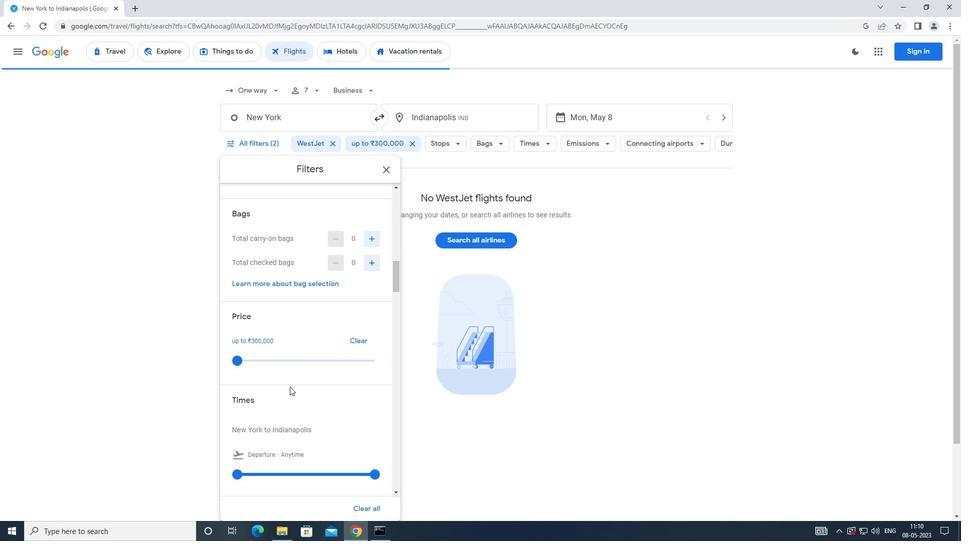 
Action: Mouse scrolled (290, 386) with delta (0, 0)
Screenshot: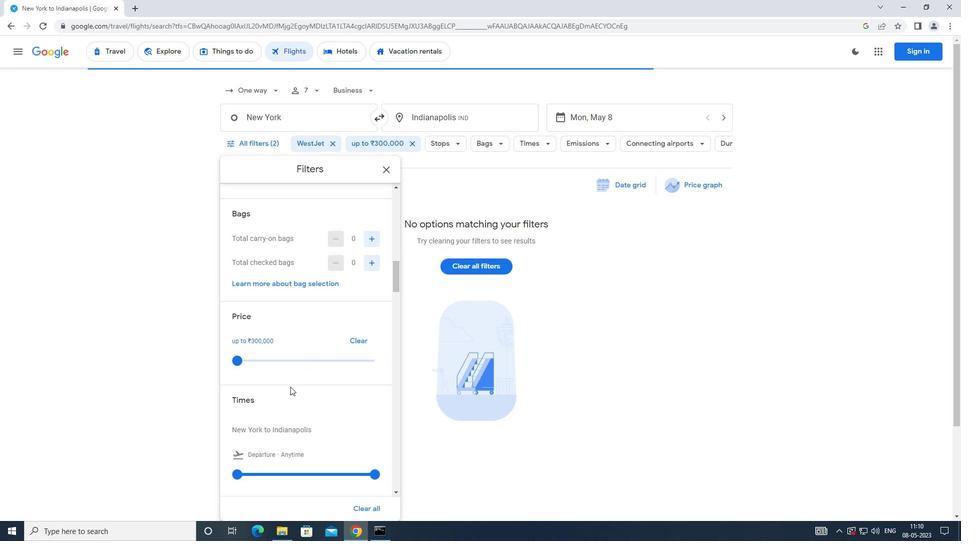 
Action: Mouse scrolled (290, 386) with delta (0, 0)
Screenshot: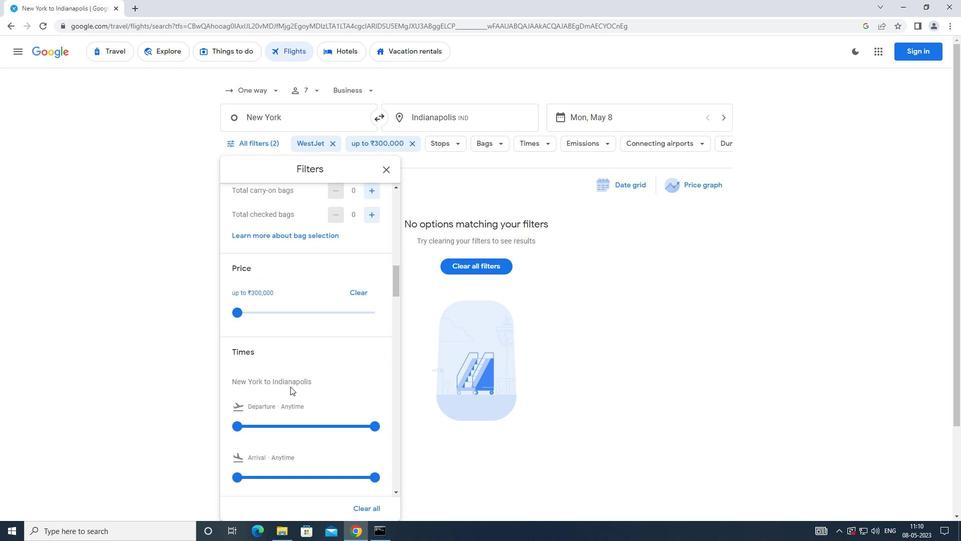 
Action: Mouse moved to (240, 372)
Screenshot: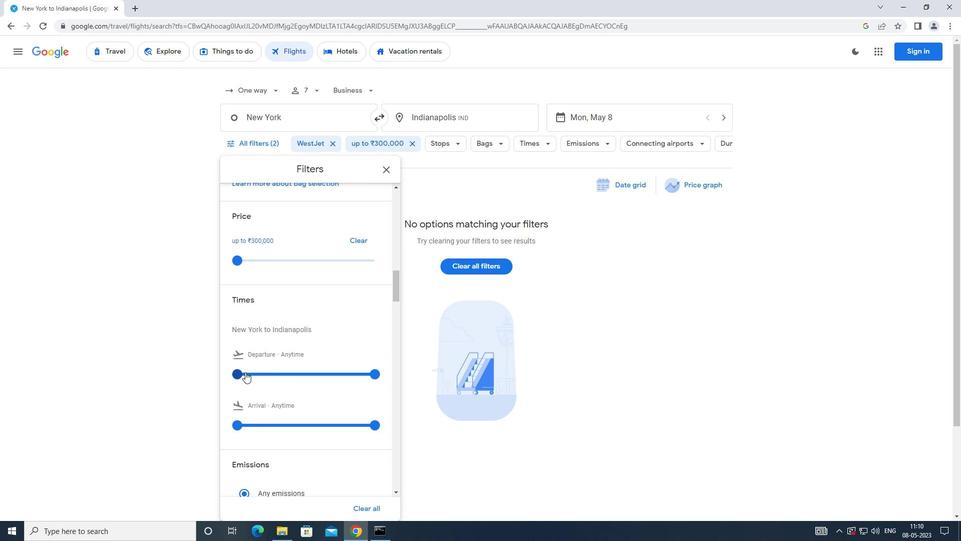 
Action: Mouse pressed left at (240, 372)
Screenshot: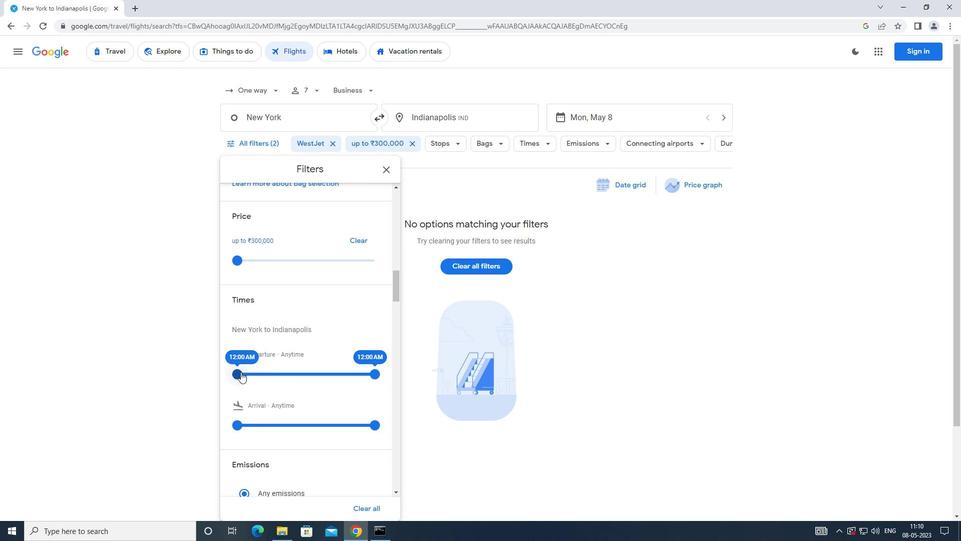 
Action: Mouse moved to (375, 376)
Screenshot: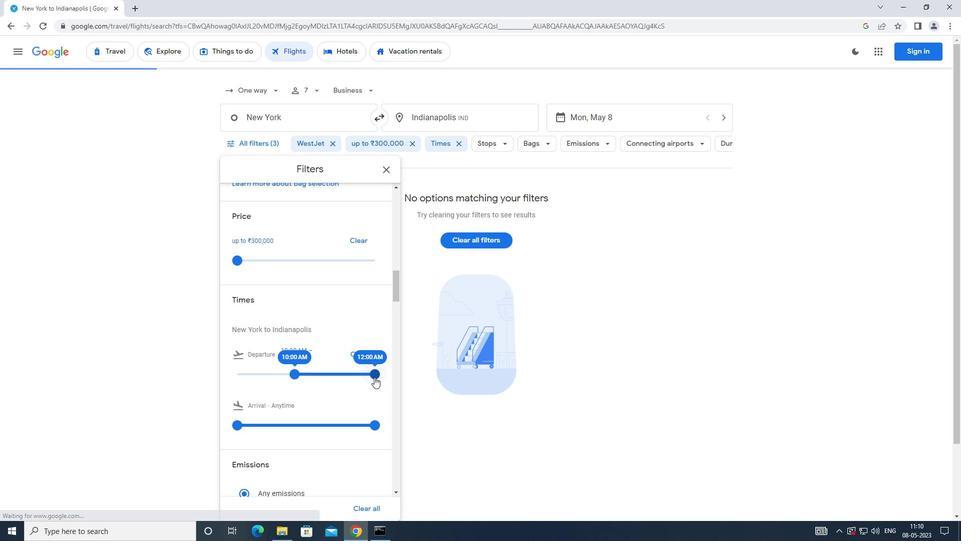 
Action: Mouse pressed left at (375, 376)
Screenshot: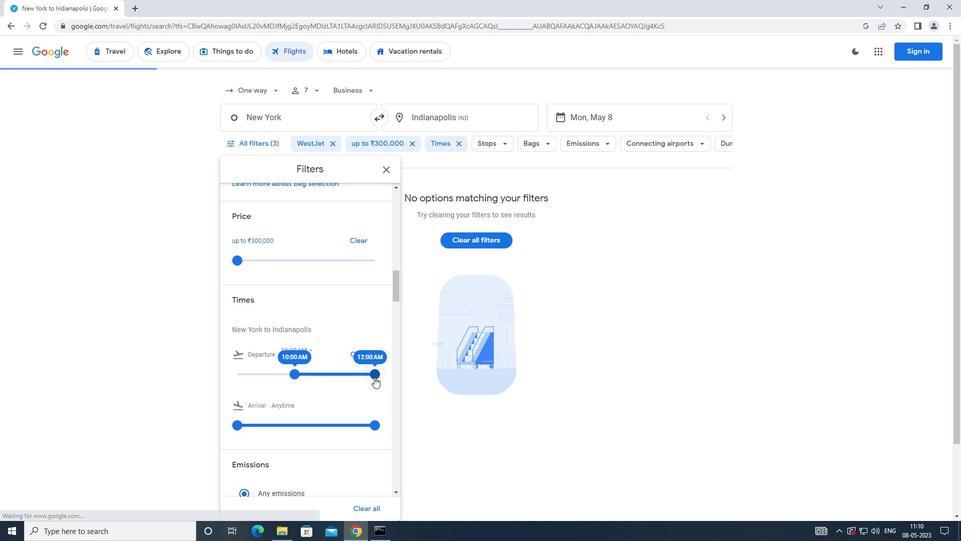 
Action: Mouse moved to (392, 170)
Screenshot: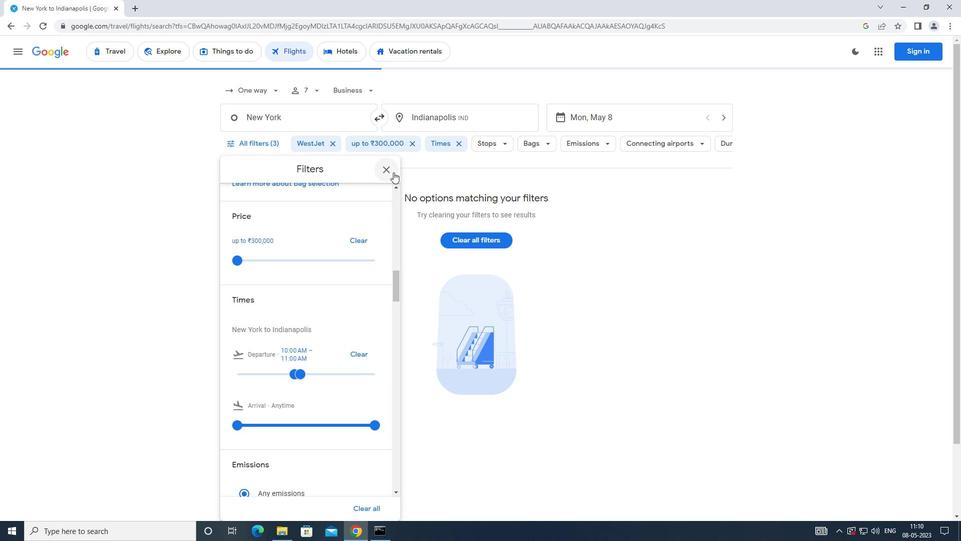 
Action: Mouse pressed left at (392, 170)
Screenshot: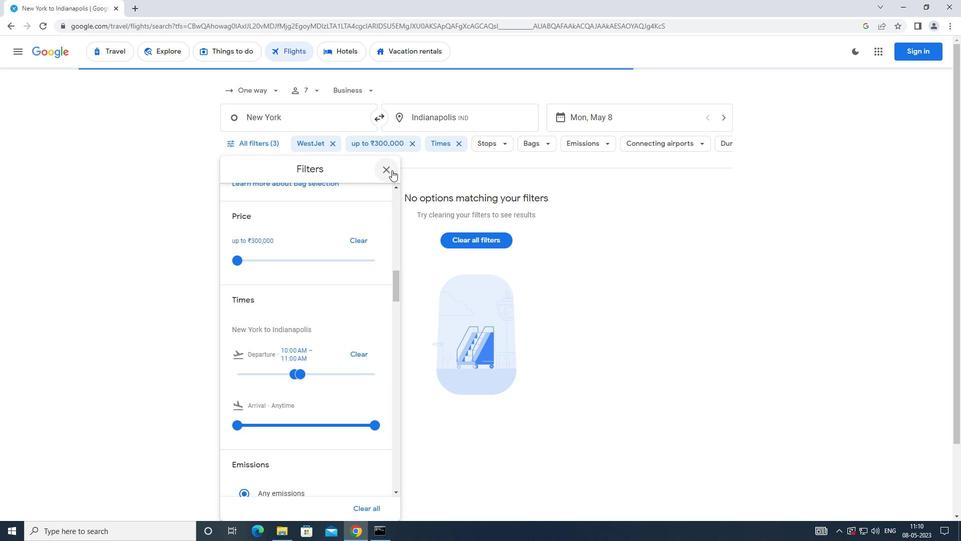 
Action: Mouse moved to (389, 181)
Screenshot: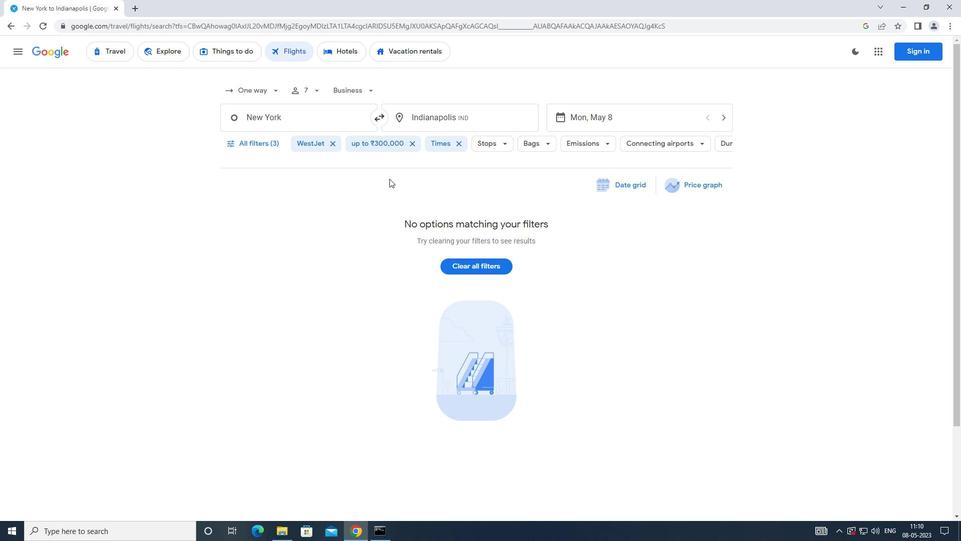 
